 Task: Create a rule when a start date more than 1 days from now is removed from a card by me.
Action: Mouse moved to (1309, 129)
Screenshot: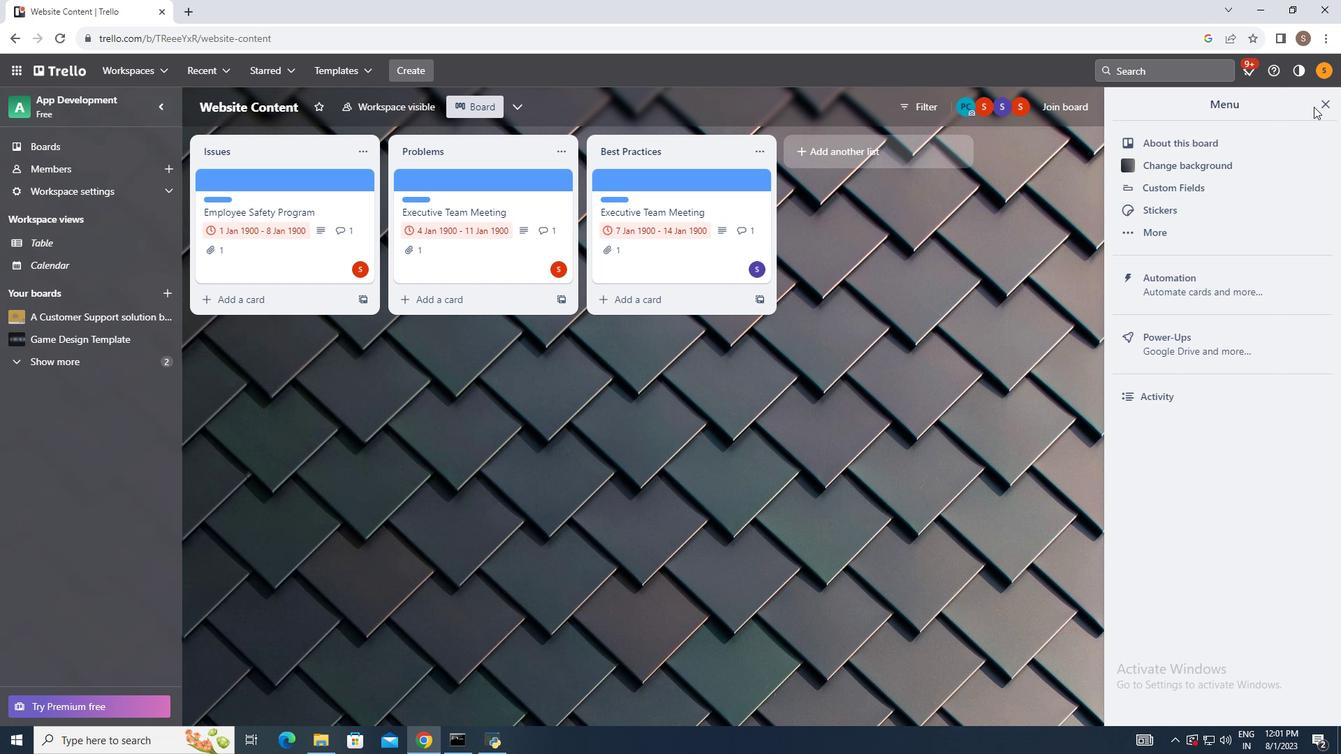 
Action: Mouse pressed left at (1309, 129)
Screenshot: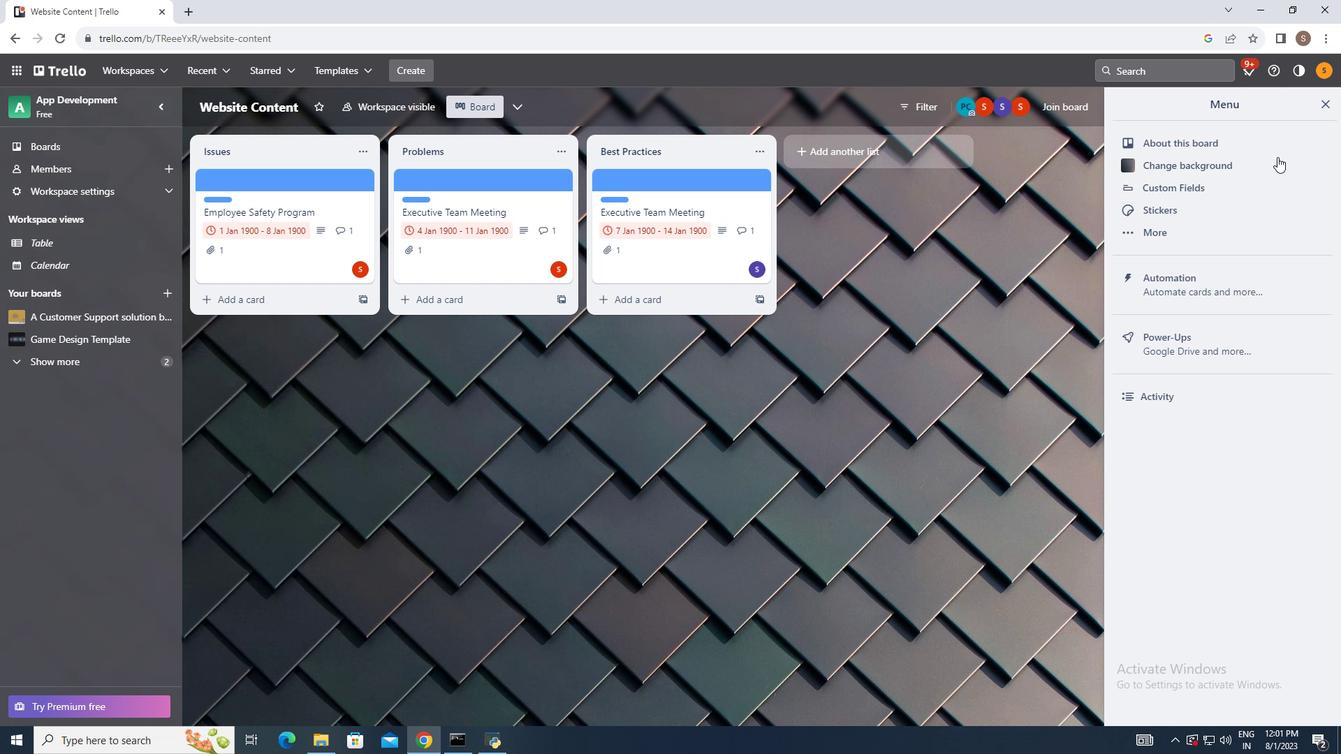 
Action: Mouse moved to (1230, 289)
Screenshot: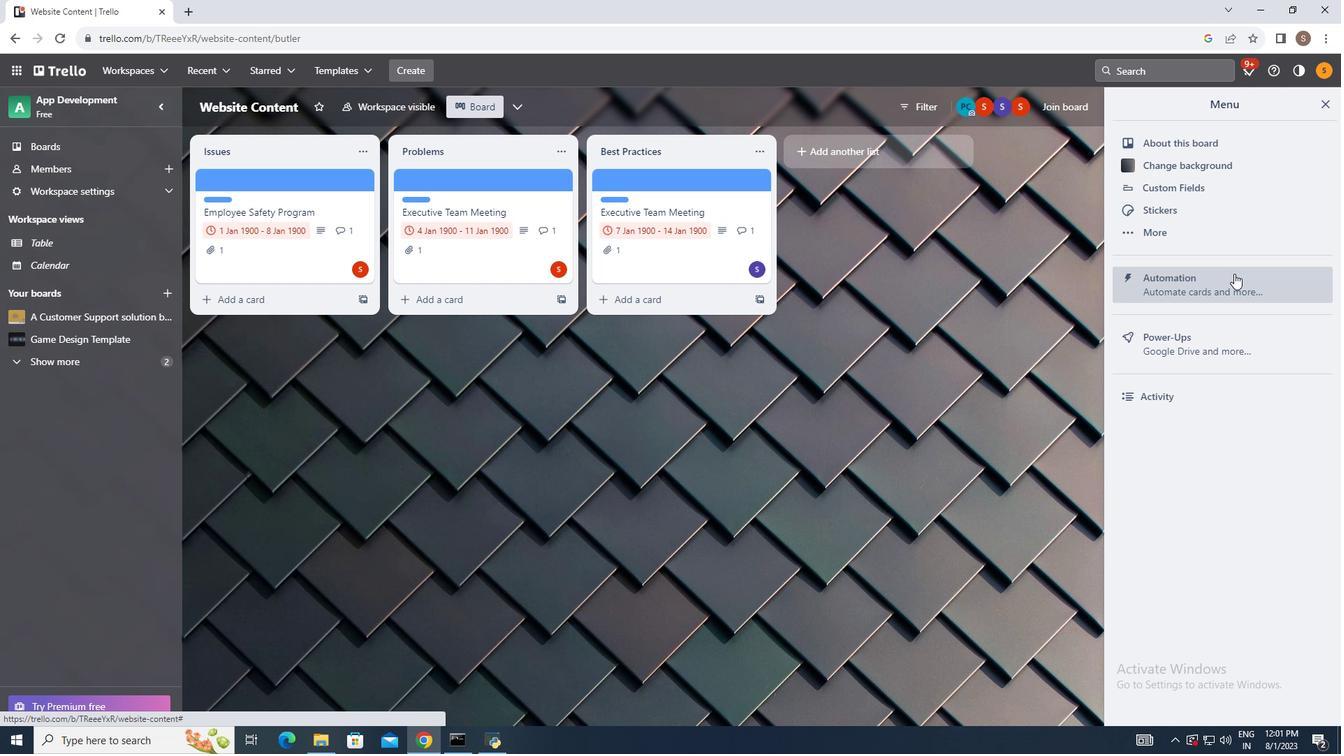 
Action: Mouse pressed left at (1230, 289)
Screenshot: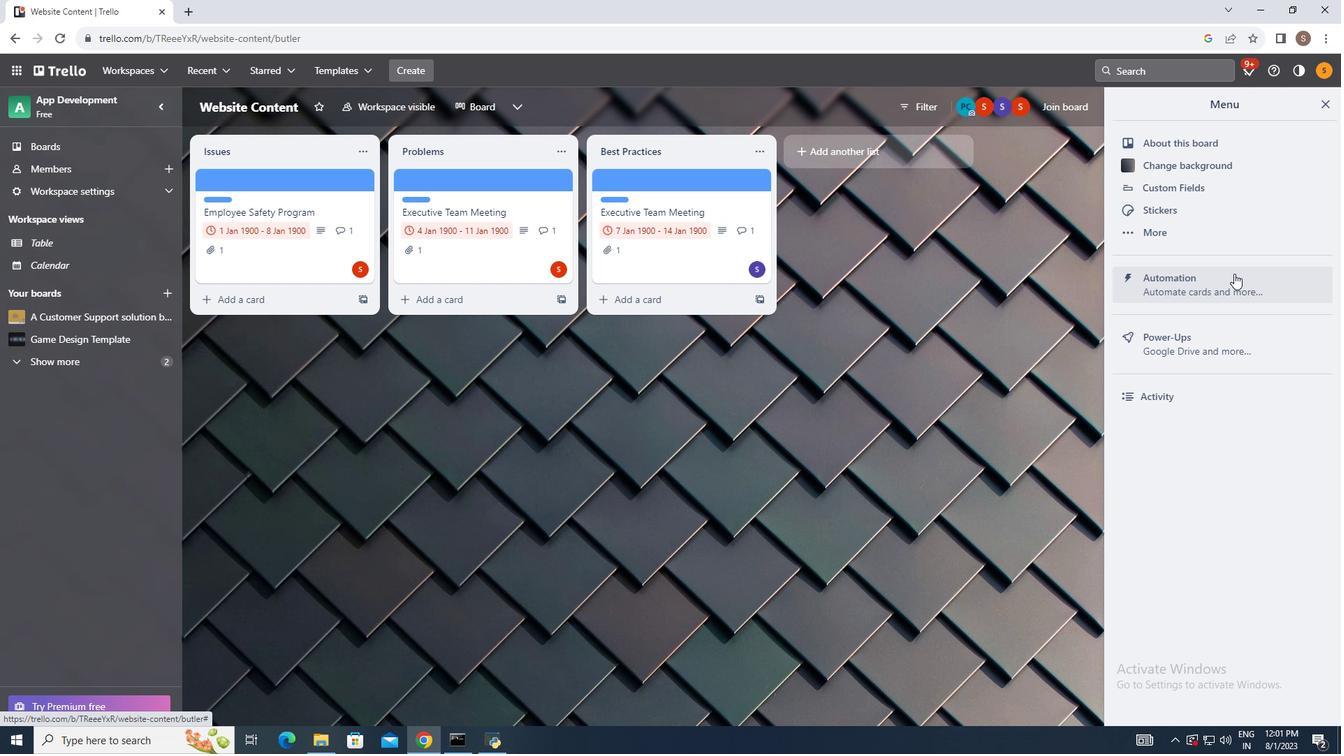 
Action: Mouse moved to (245, 251)
Screenshot: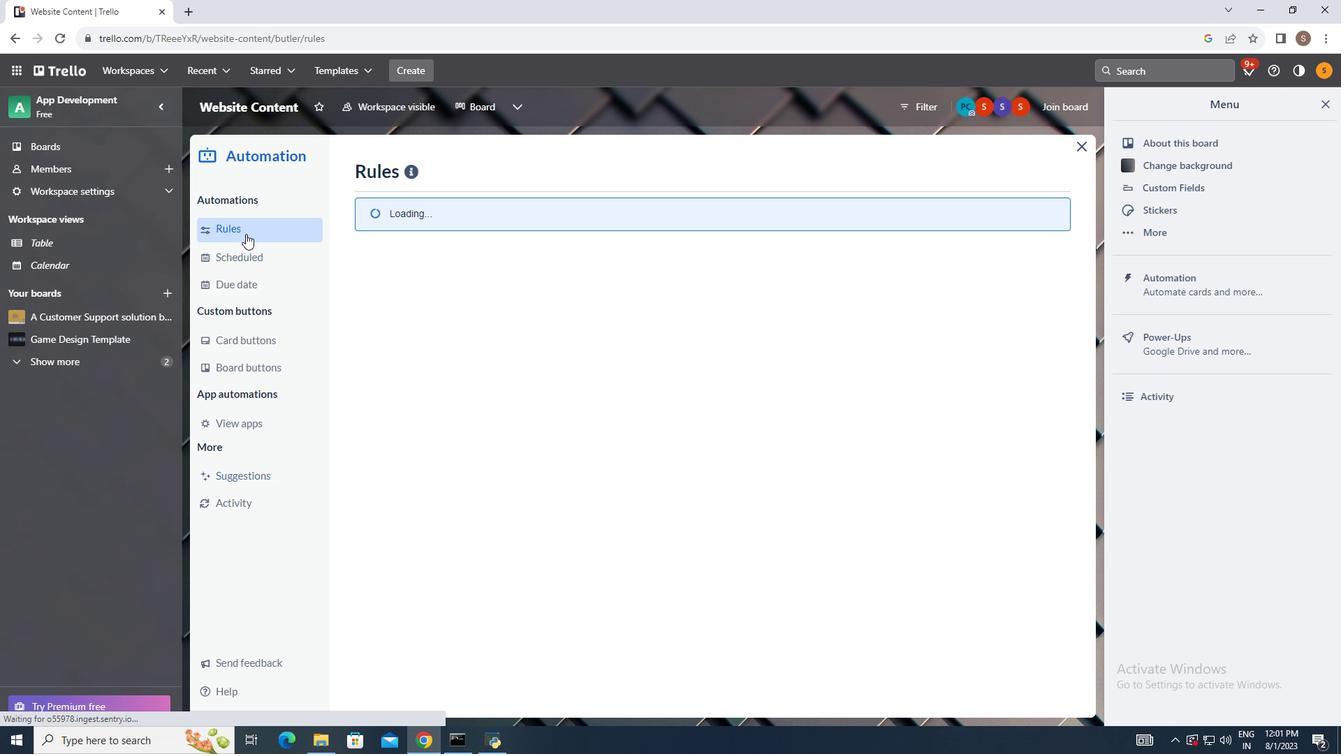 
Action: Mouse pressed left at (245, 251)
Screenshot: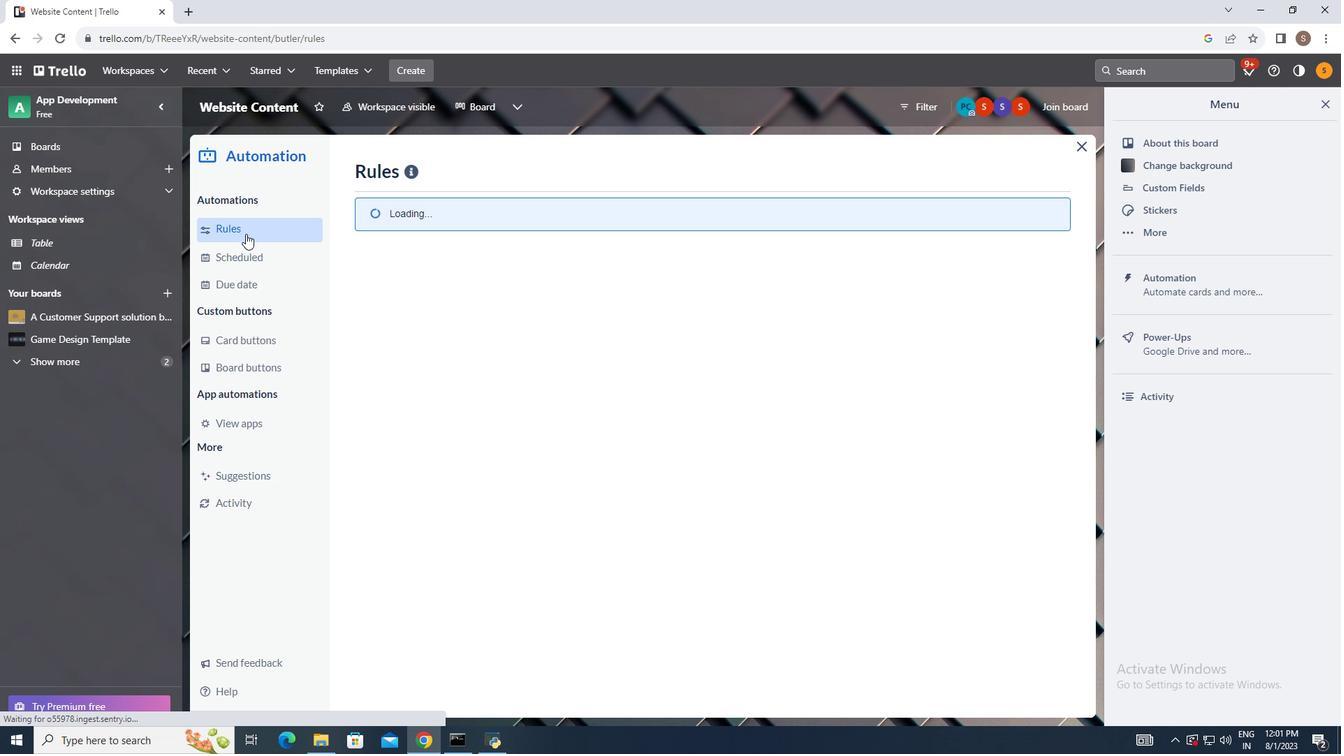 
Action: Mouse moved to (923, 195)
Screenshot: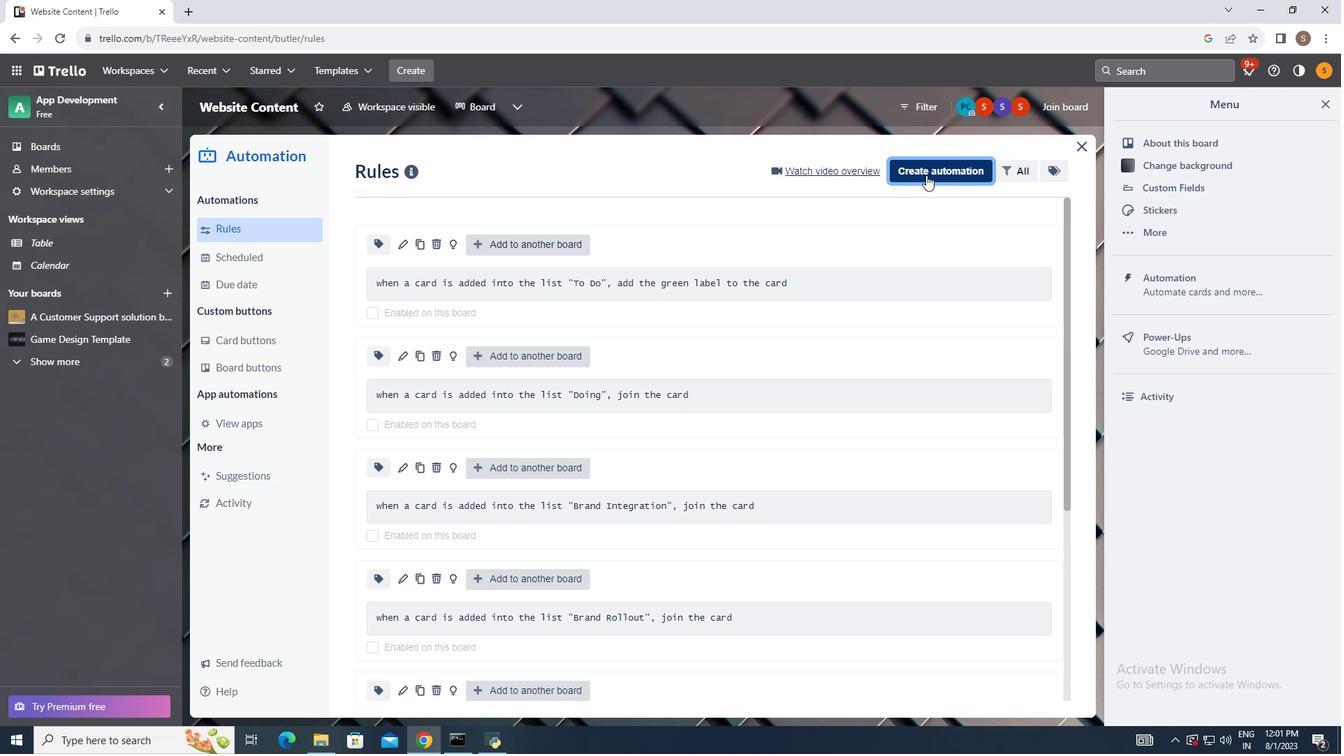 
Action: Mouse pressed left at (923, 195)
Screenshot: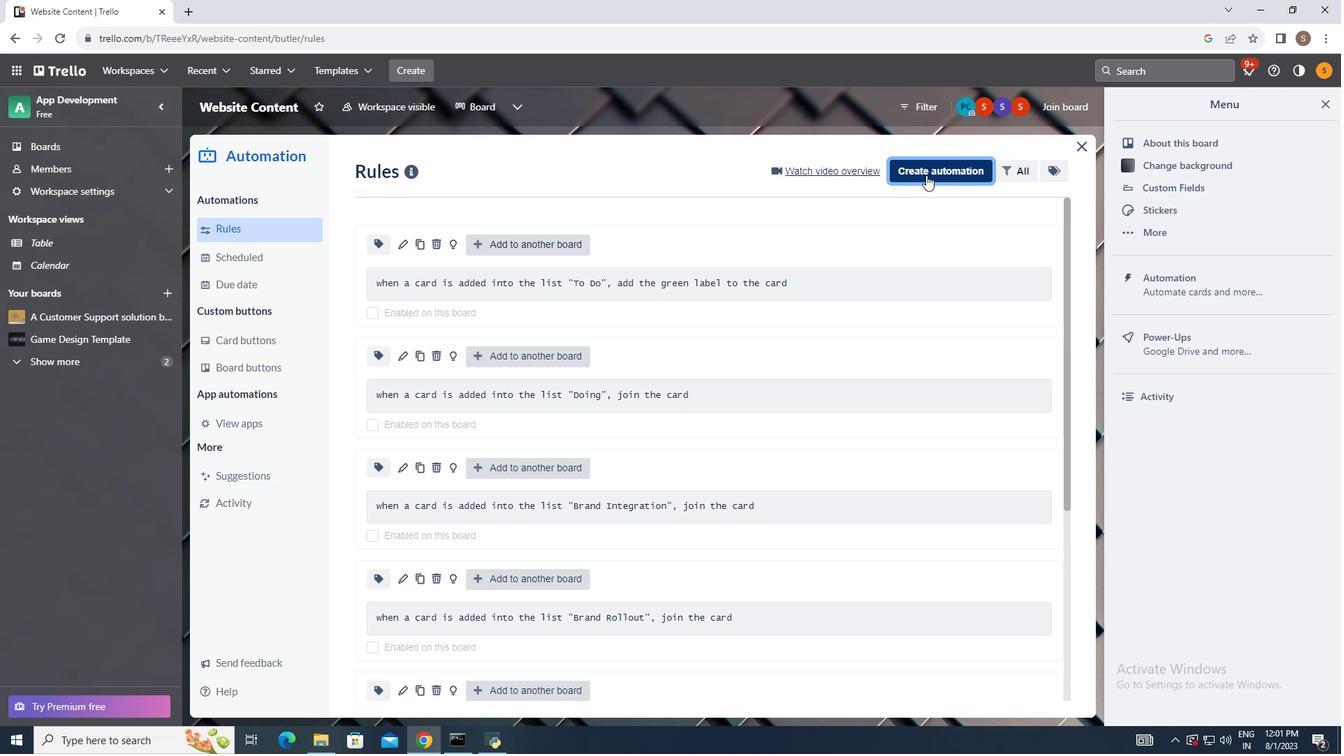 
Action: Mouse moved to (674, 319)
Screenshot: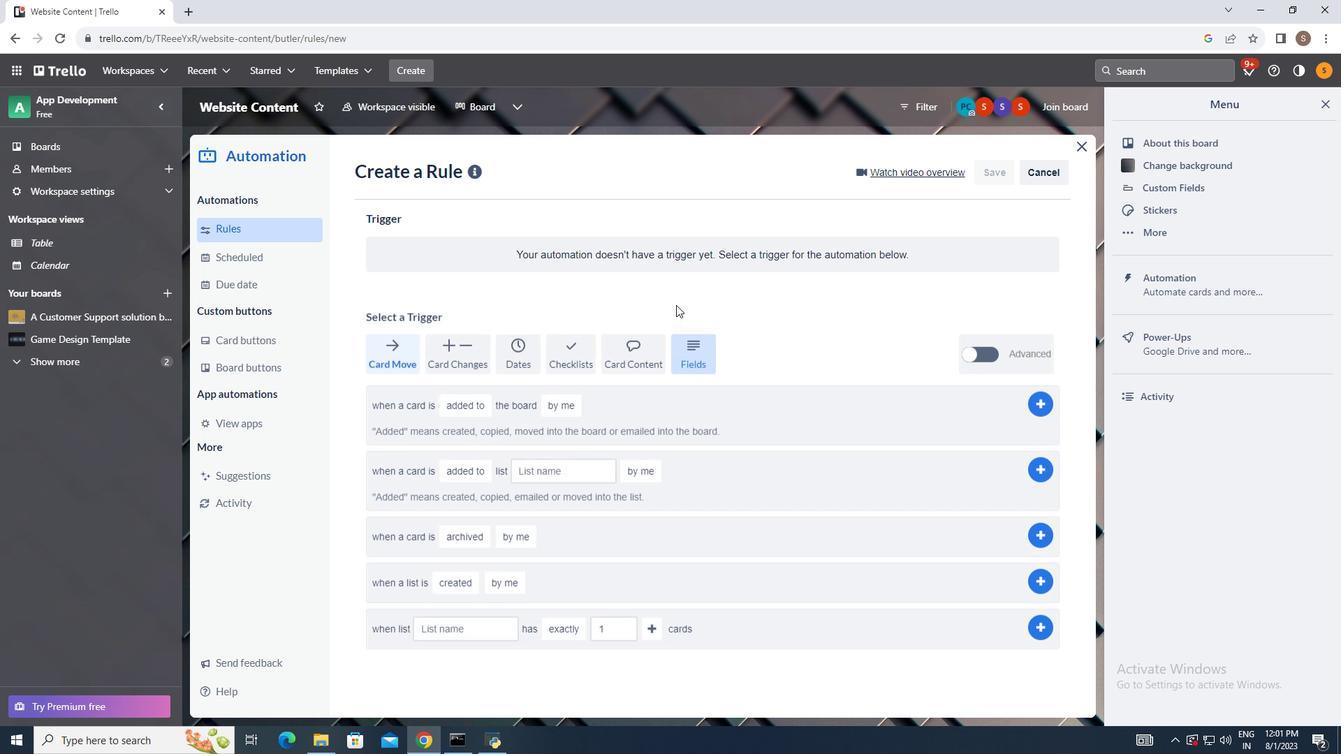 
Action: Mouse pressed left at (674, 319)
Screenshot: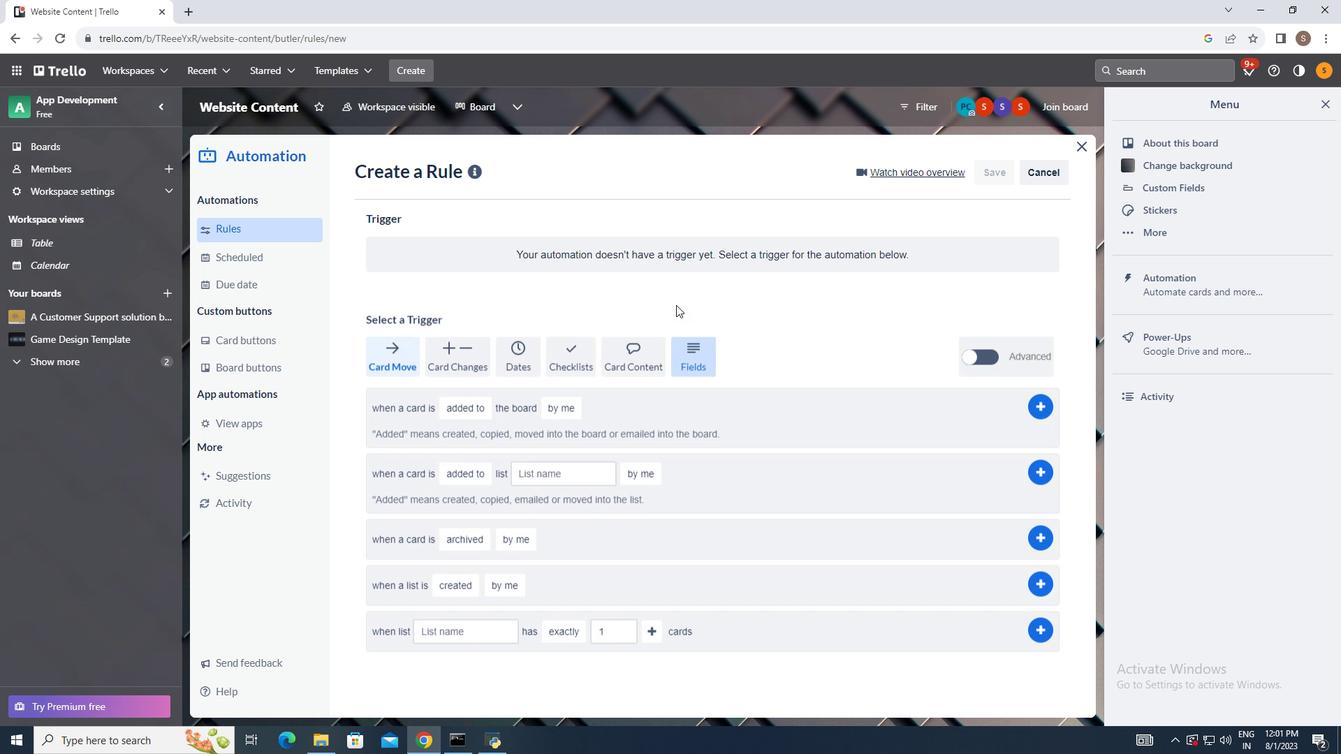 
Action: Mouse moved to (512, 368)
Screenshot: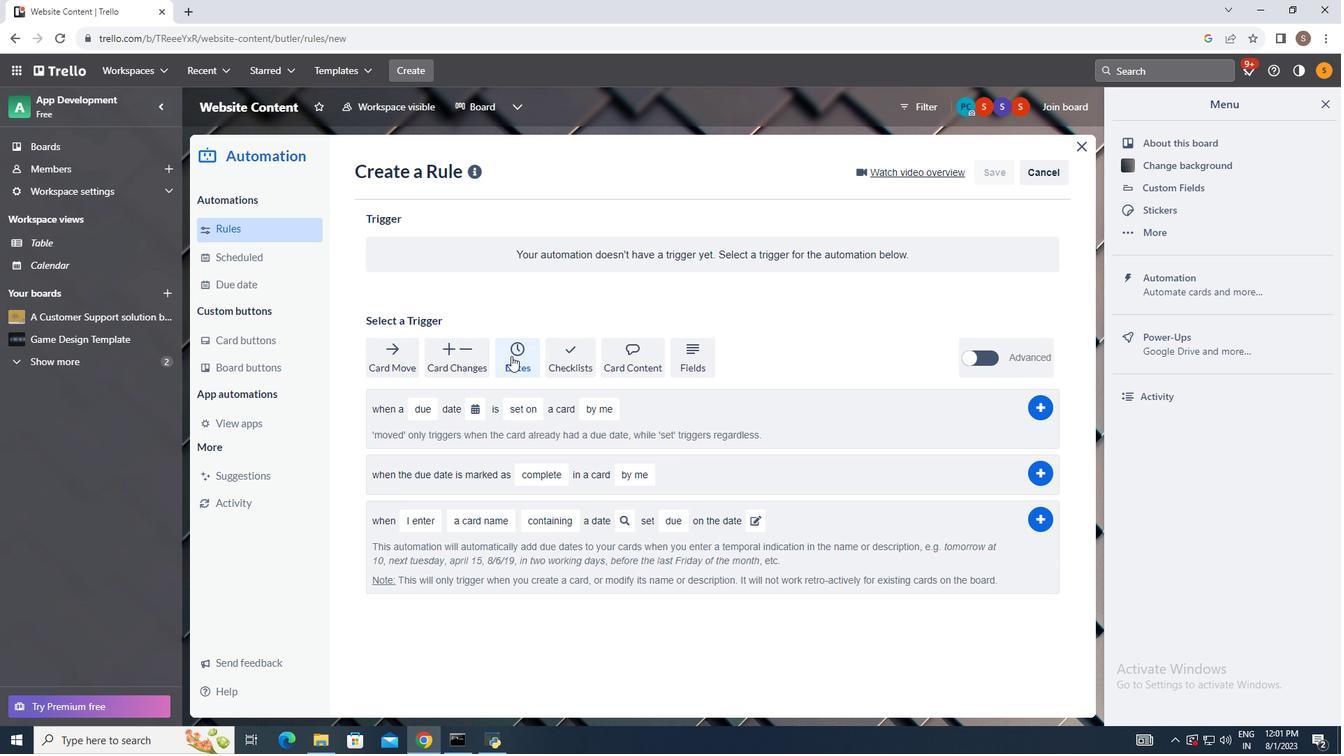 
Action: Mouse pressed left at (512, 368)
Screenshot: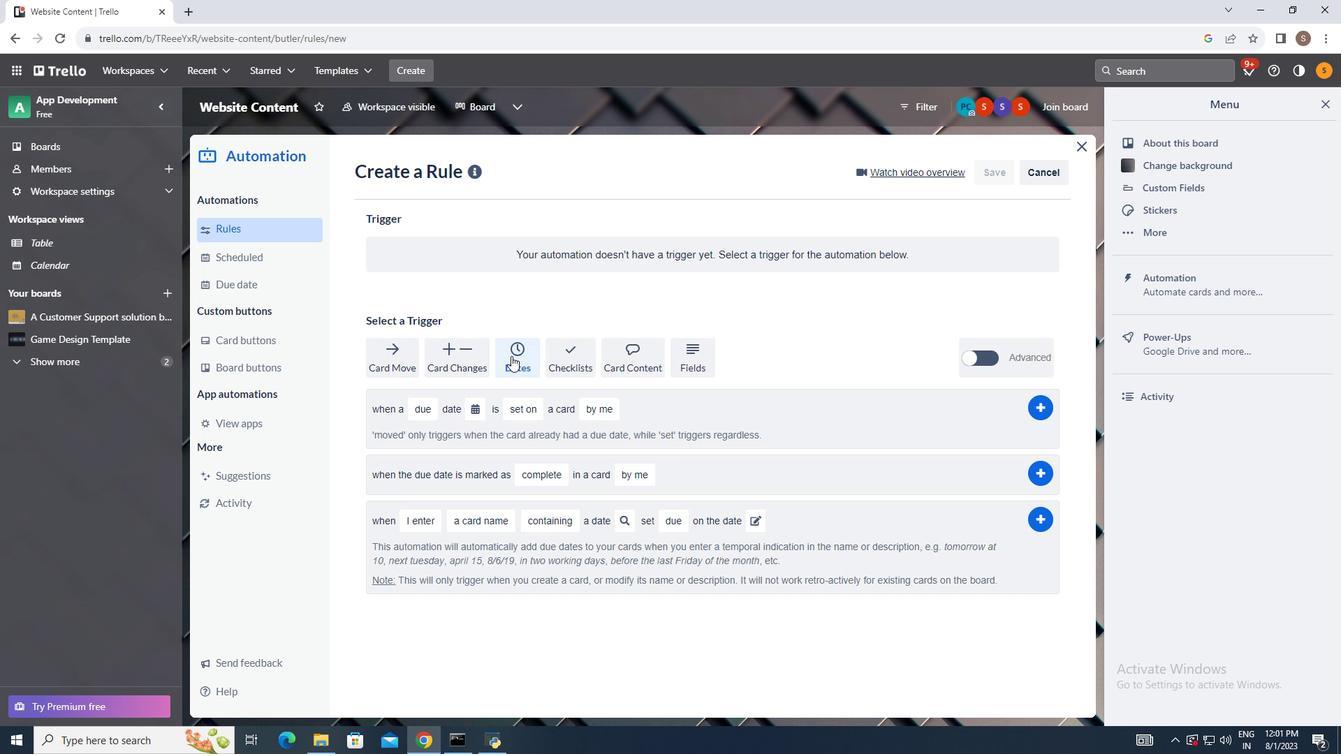 
Action: Mouse moved to (424, 419)
Screenshot: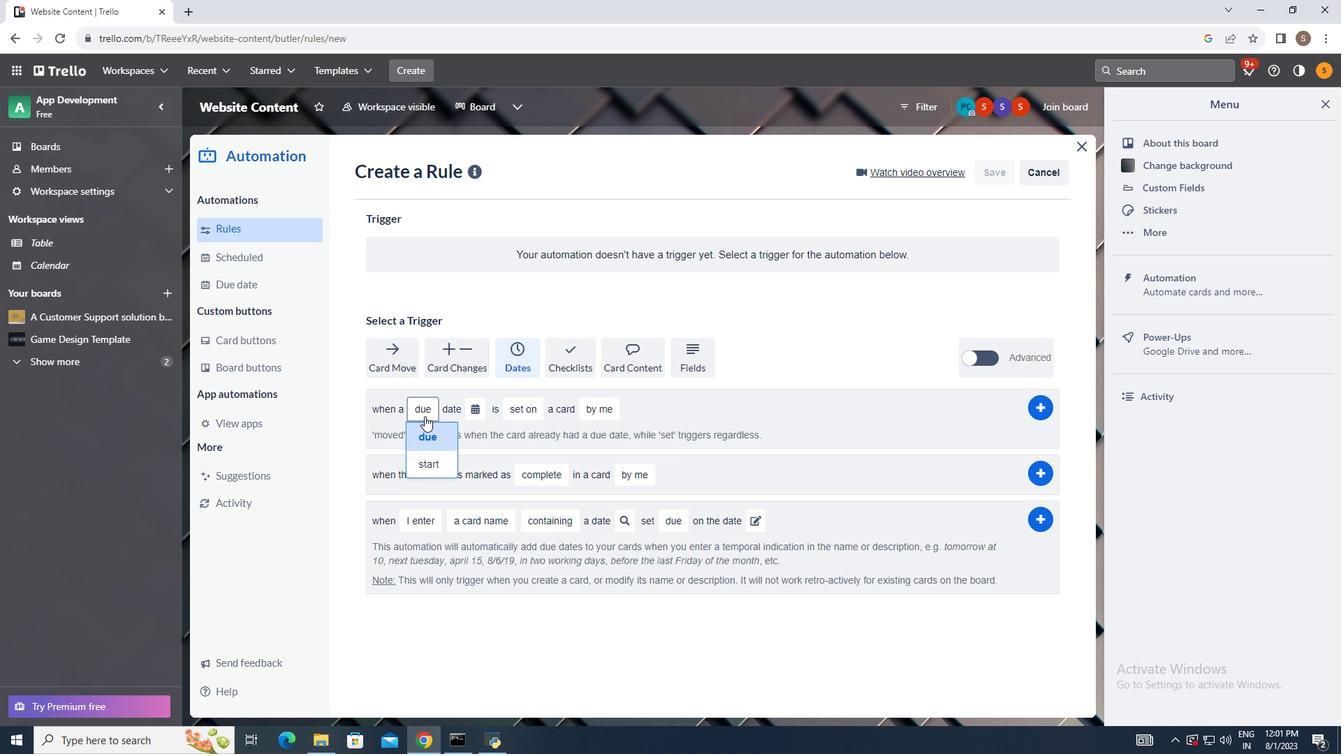 
Action: Mouse pressed left at (424, 419)
Screenshot: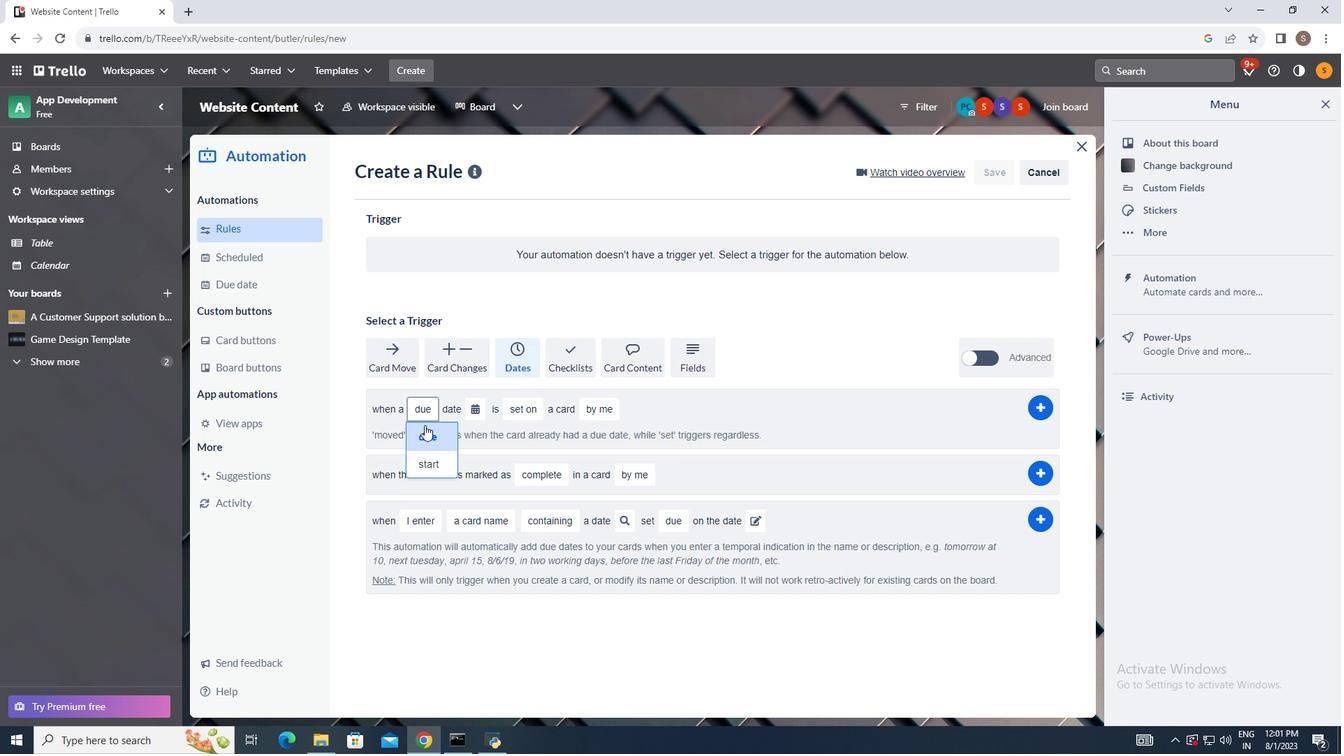 
Action: Mouse moved to (425, 441)
Screenshot: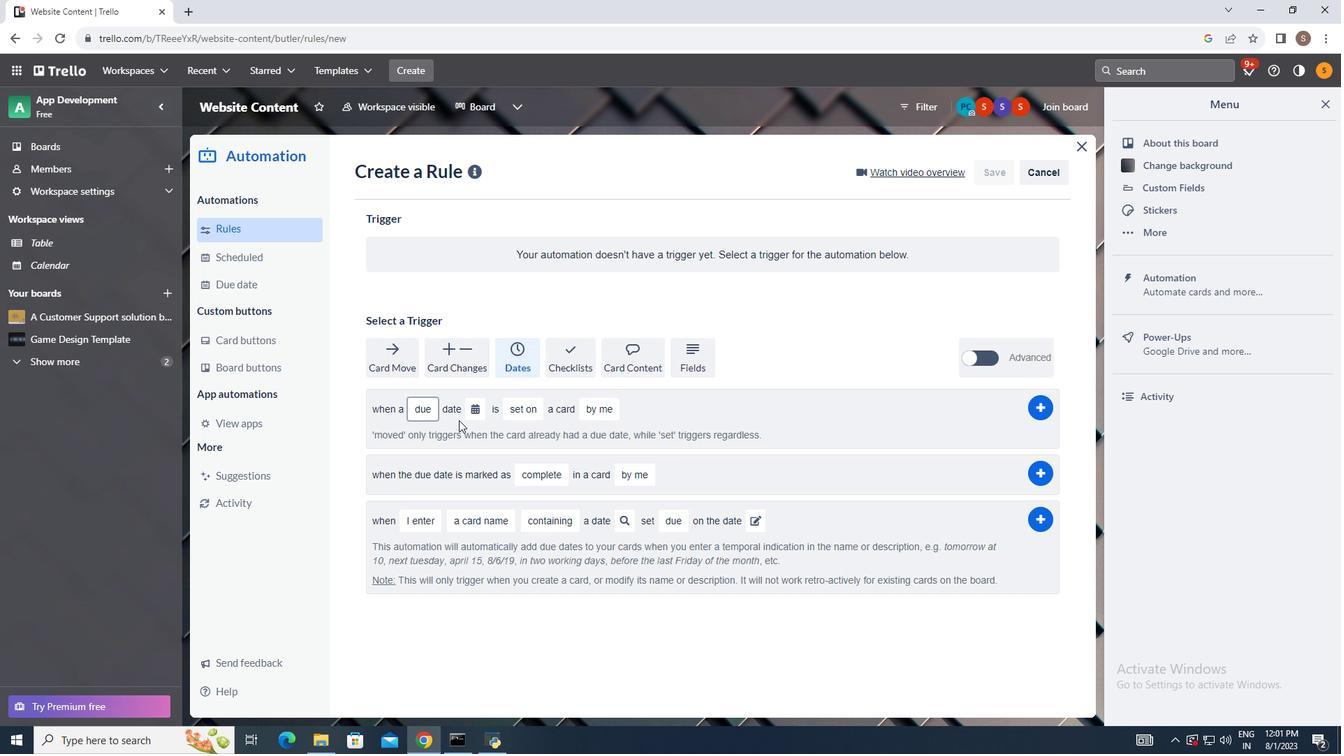 
Action: Mouse pressed left at (425, 441)
Screenshot: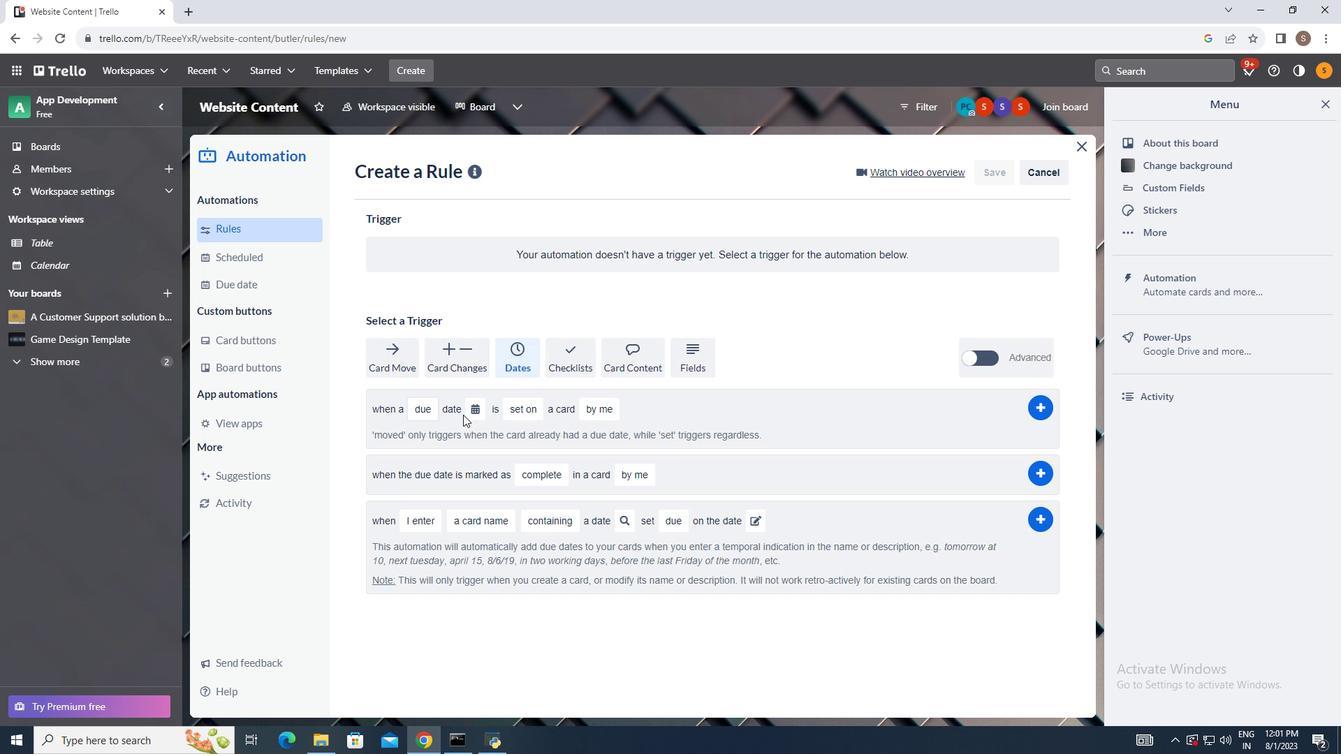 
Action: Mouse moved to (466, 419)
Screenshot: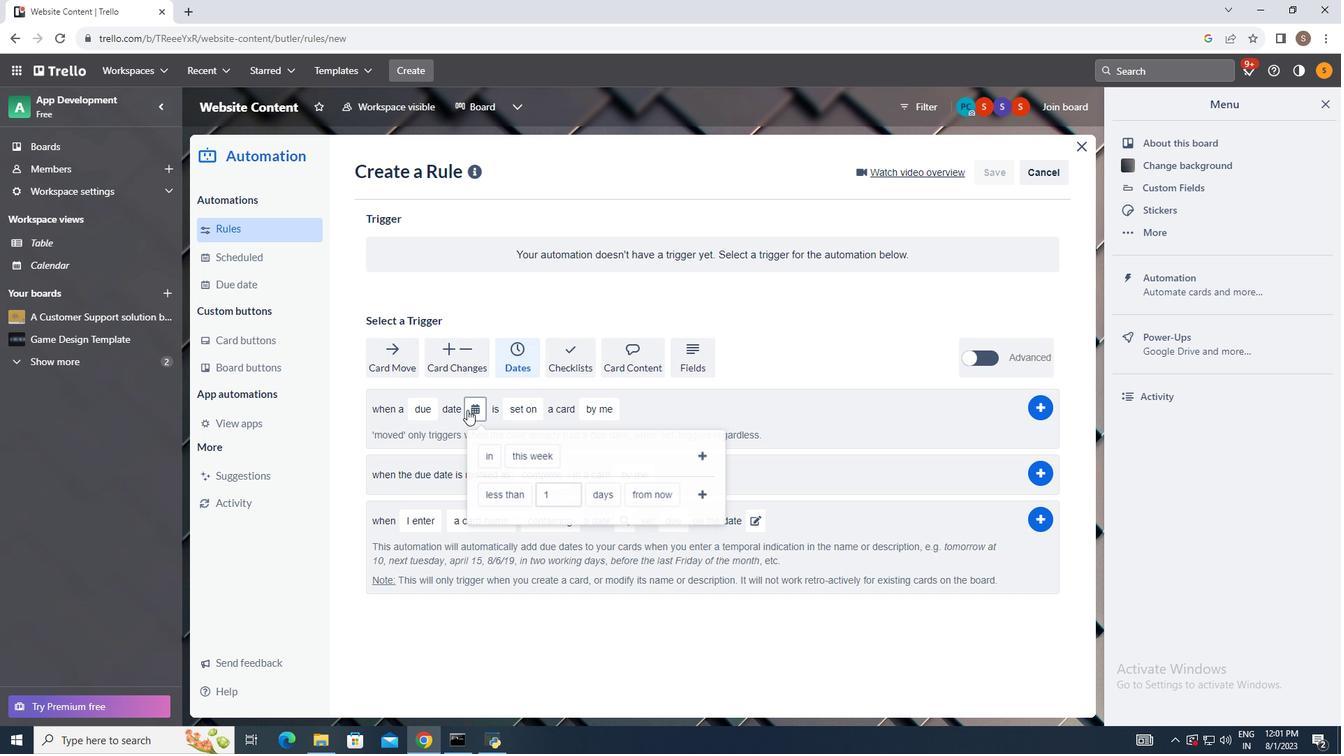 
Action: Mouse pressed left at (466, 419)
Screenshot: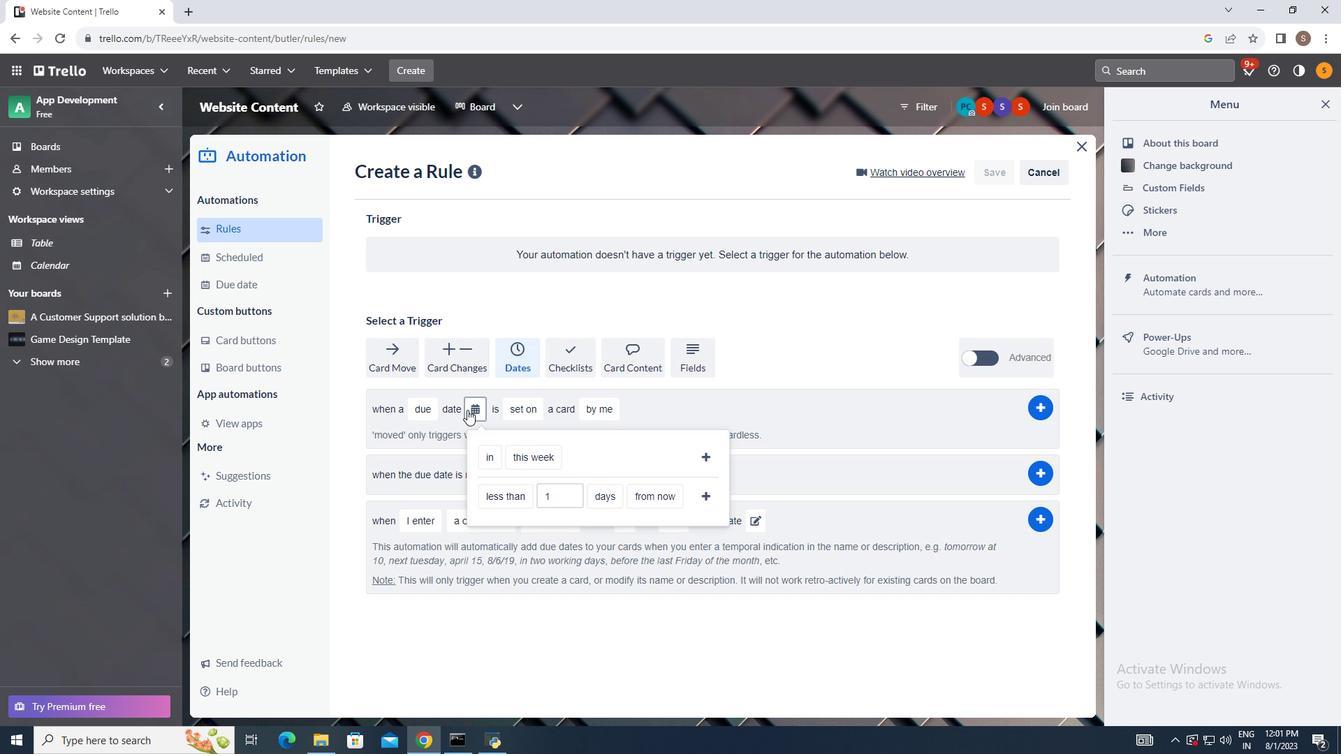 
Action: Mouse moved to (493, 496)
Screenshot: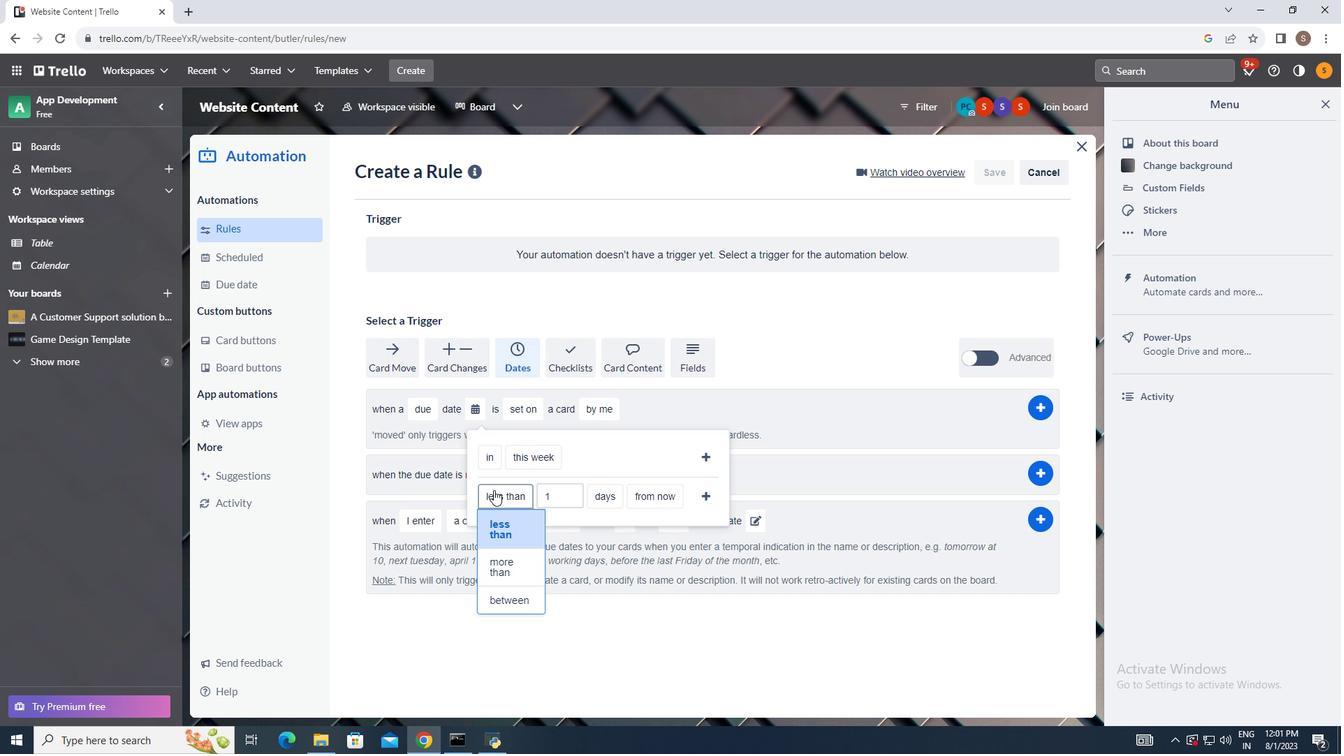
Action: Mouse pressed left at (493, 496)
Screenshot: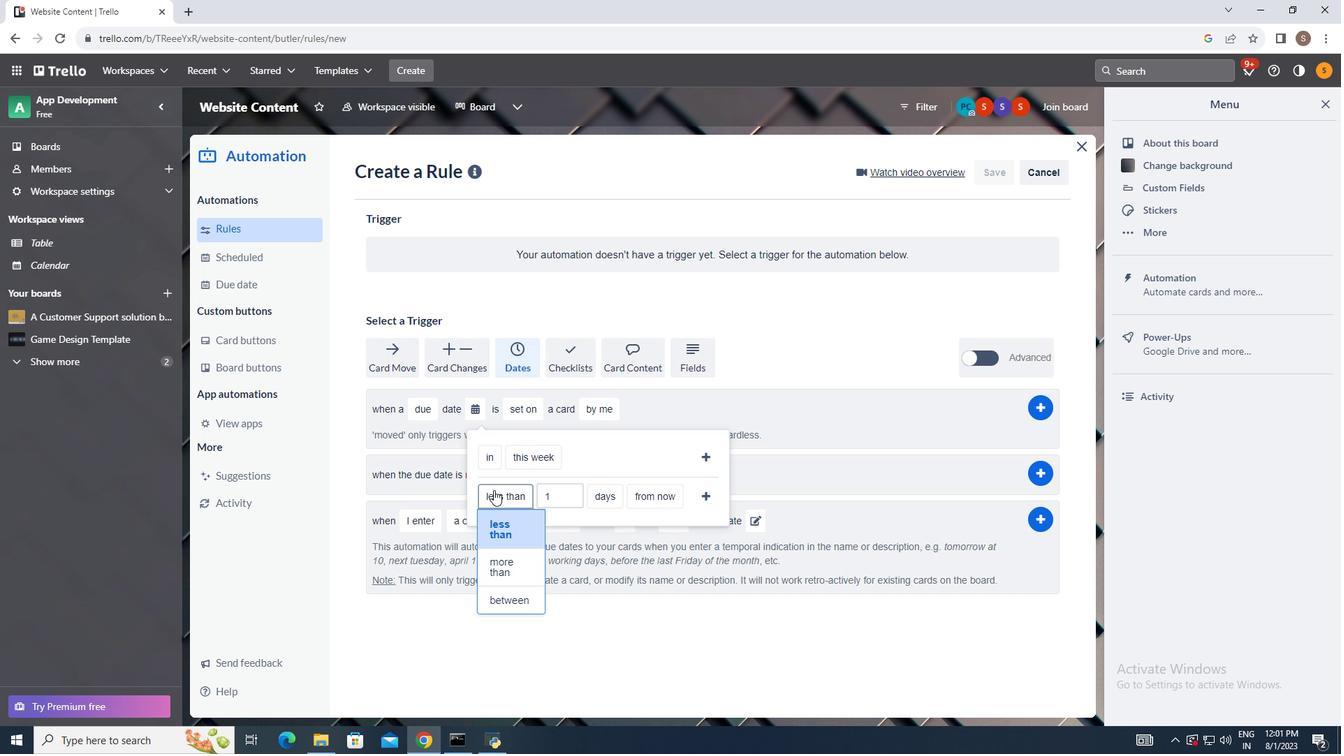 
Action: Mouse moved to (507, 563)
Screenshot: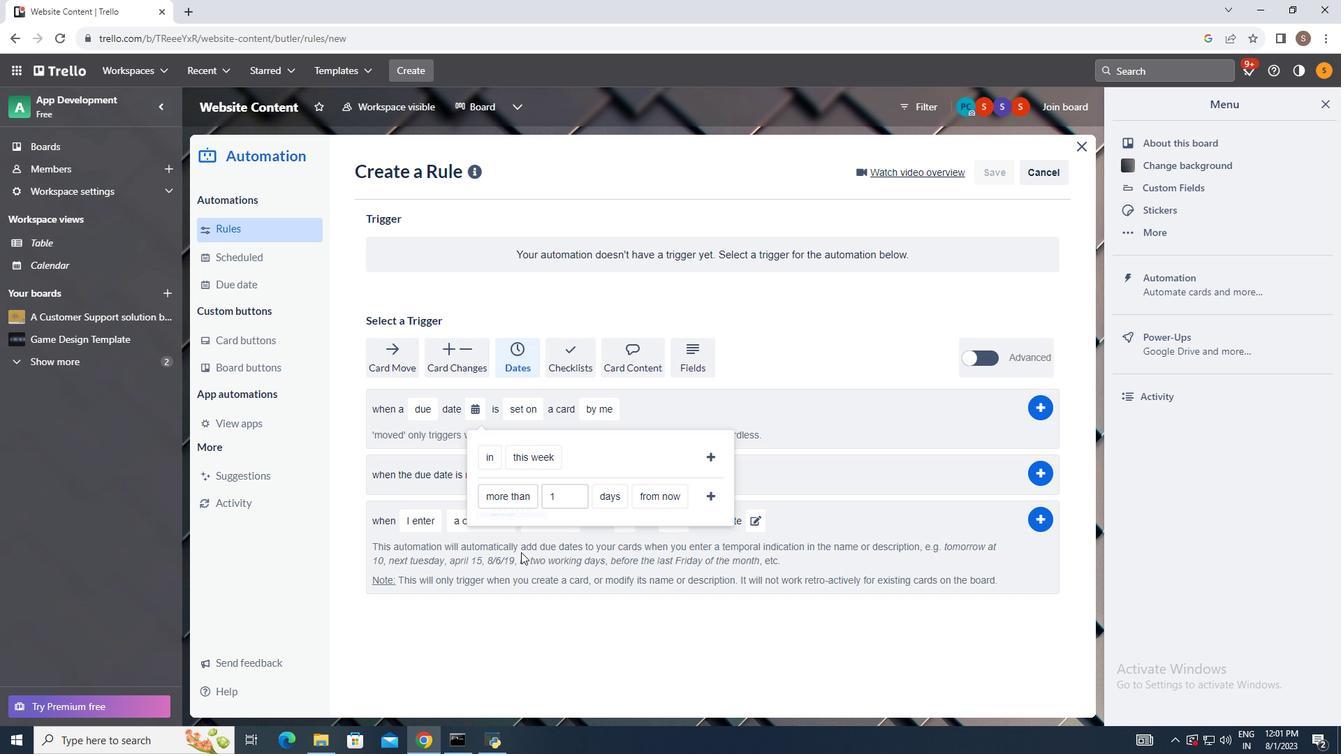 
Action: Mouse pressed left at (507, 563)
Screenshot: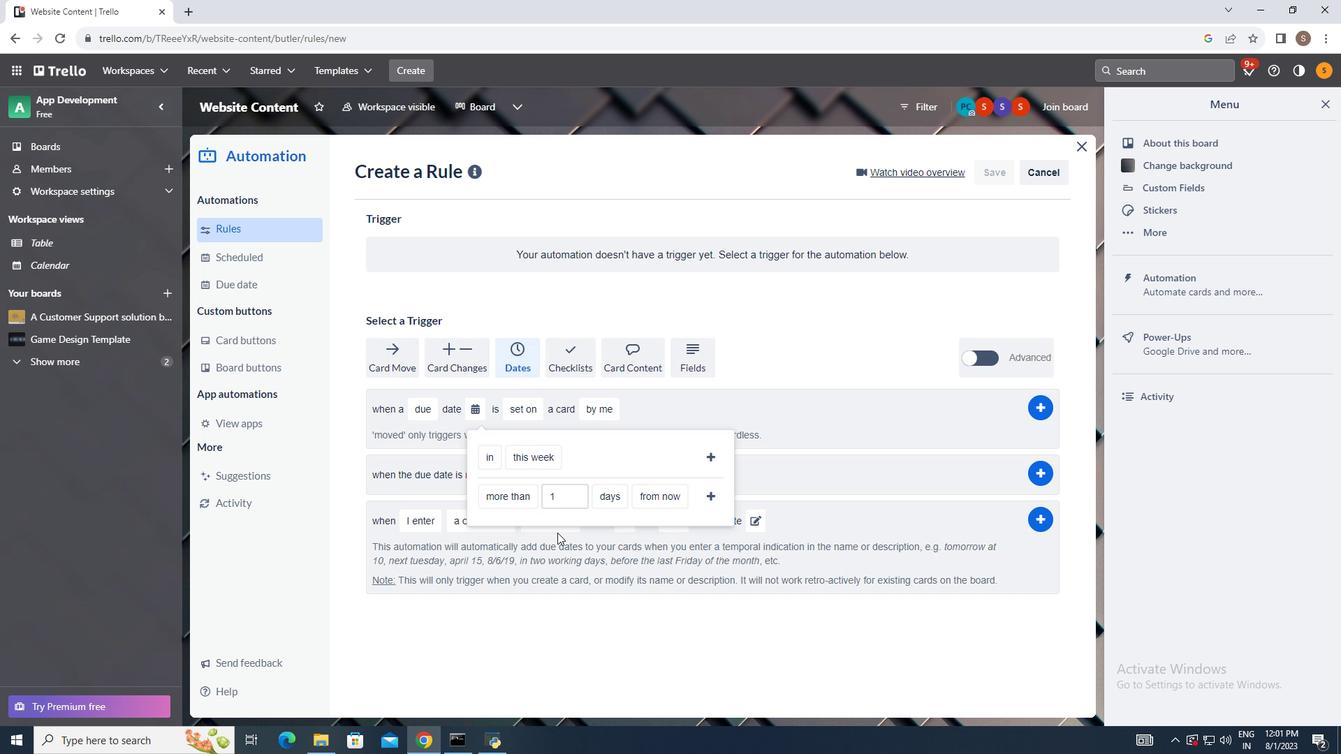 
Action: Mouse moved to (607, 501)
Screenshot: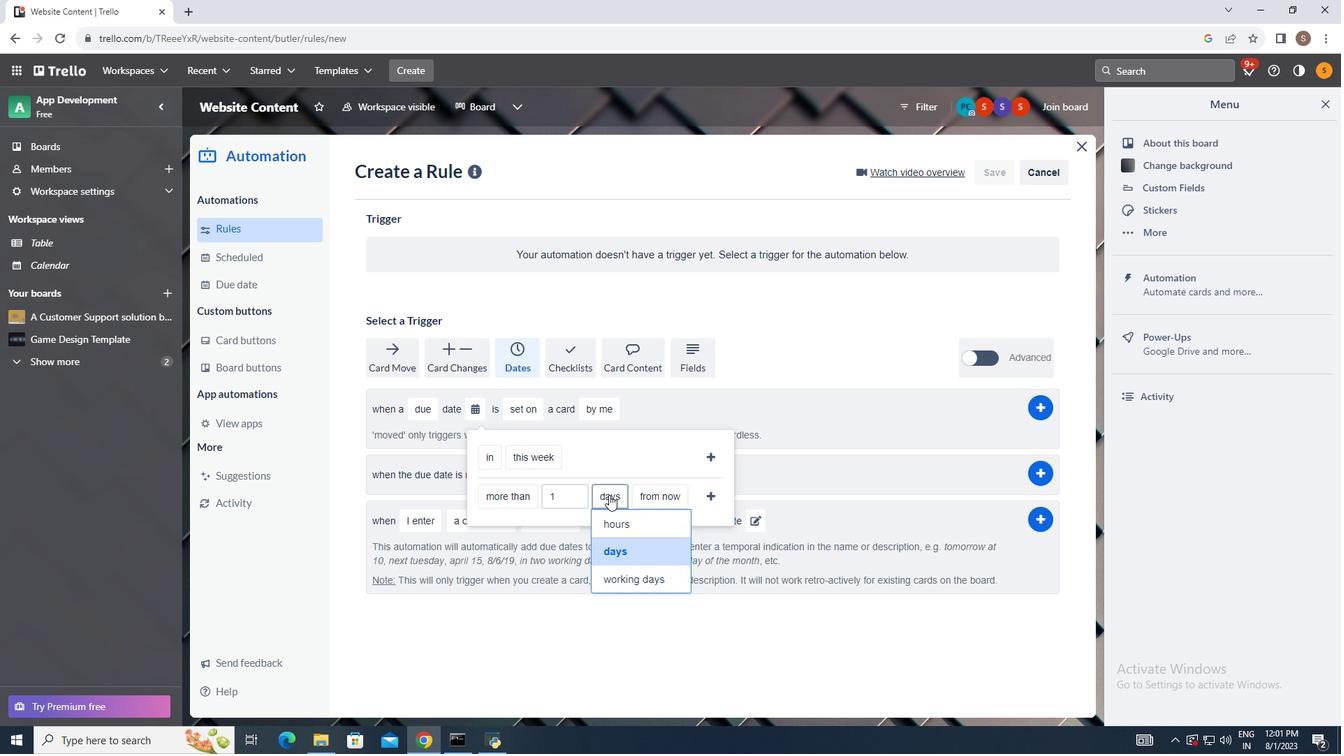 
Action: Mouse pressed left at (607, 501)
Screenshot: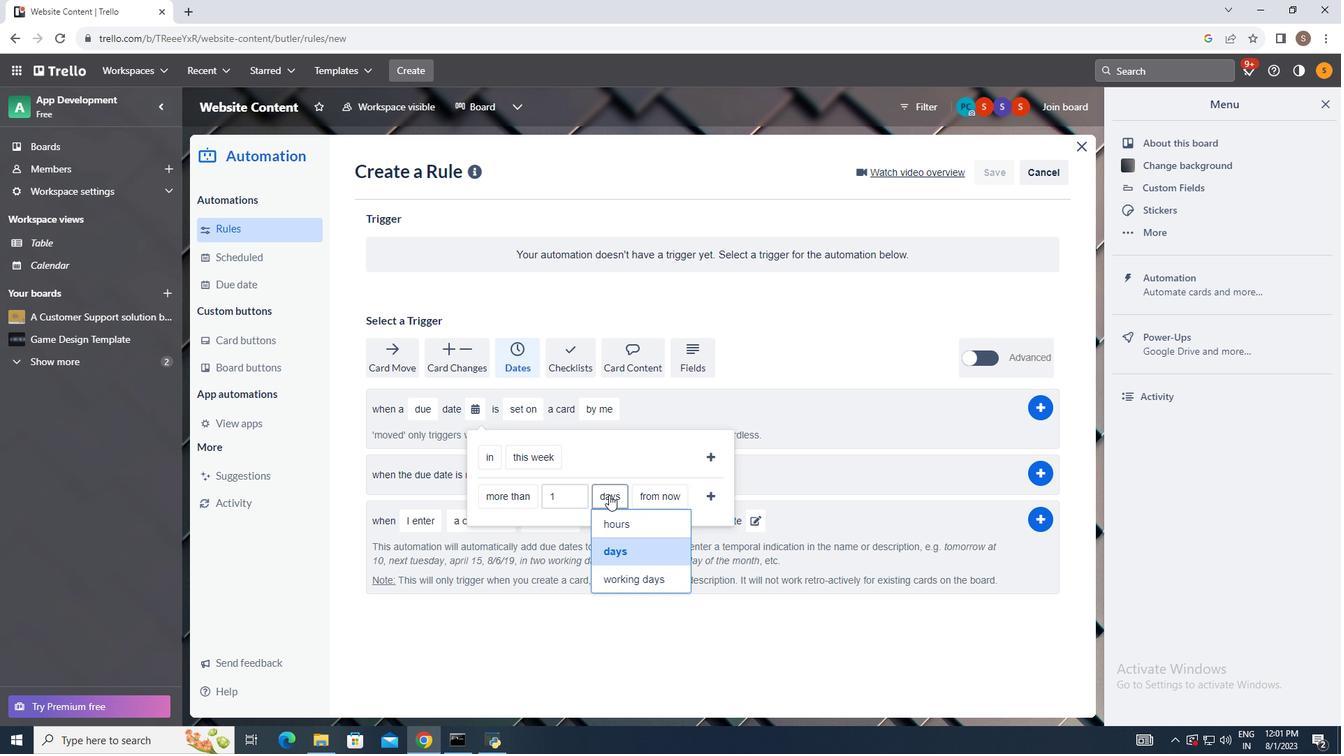 
Action: Mouse moved to (622, 550)
Screenshot: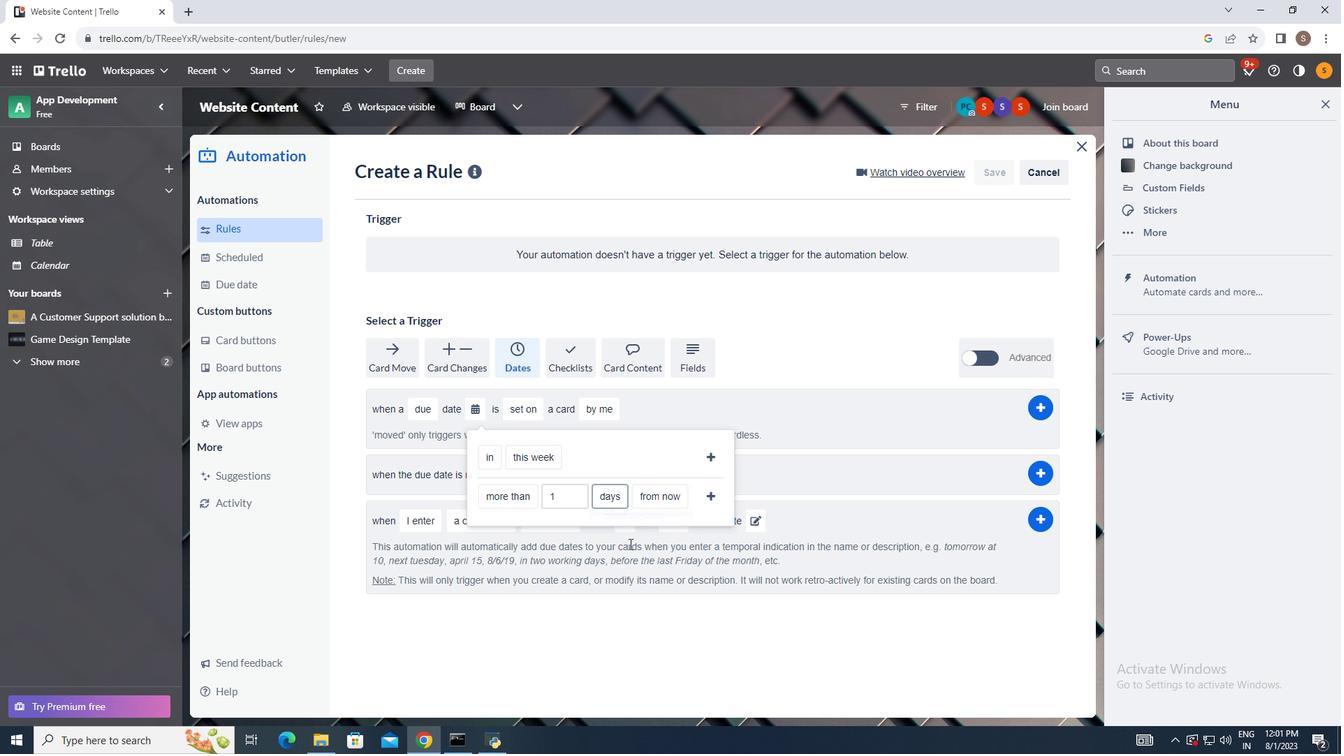 
Action: Mouse pressed left at (622, 550)
Screenshot: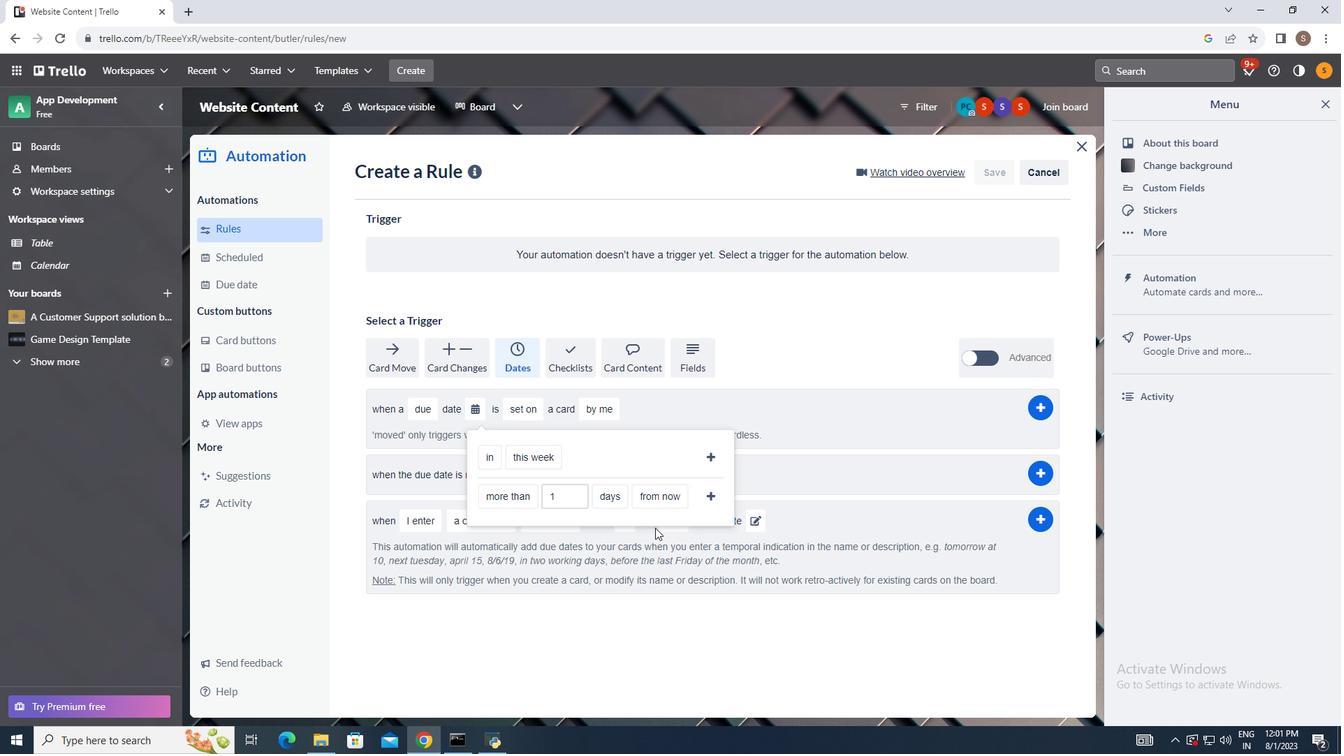 
Action: Mouse moved to (655, 508)
Screenshot: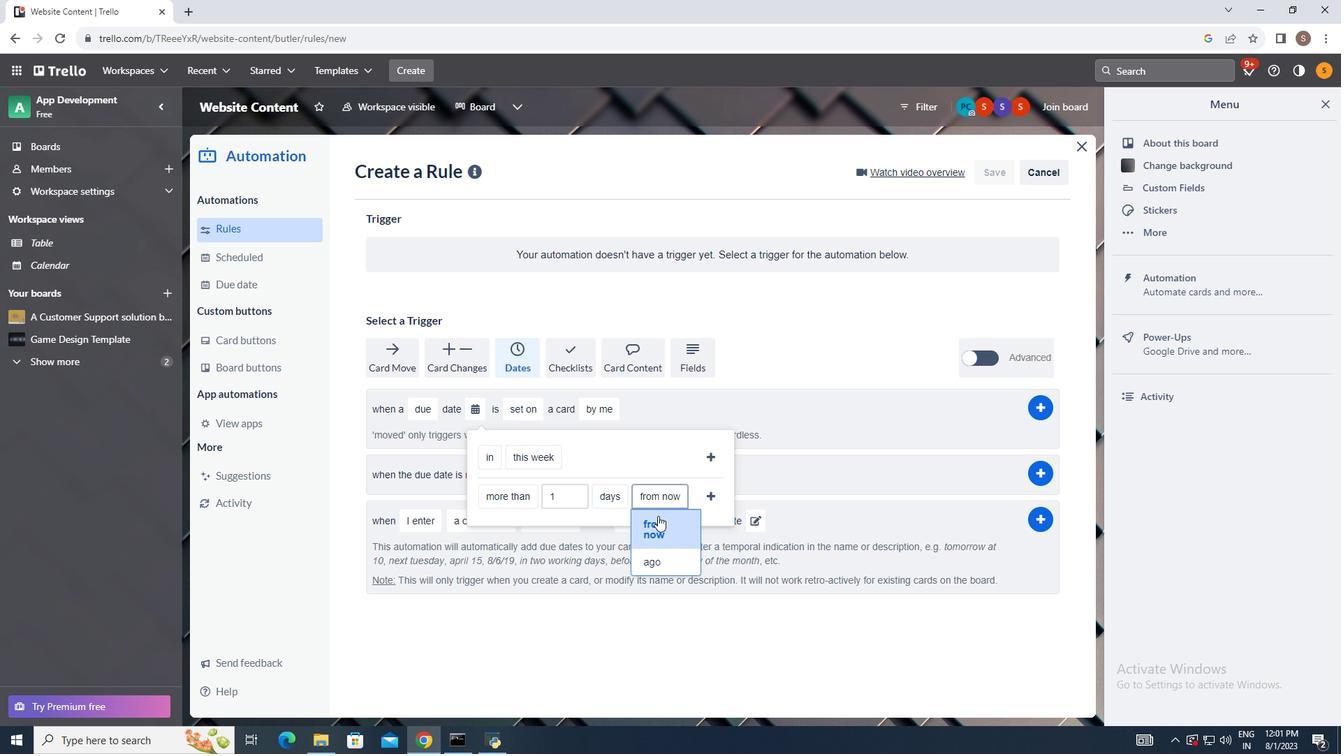 
Action: Mouse pressed left at (655, 508)
Screenshot: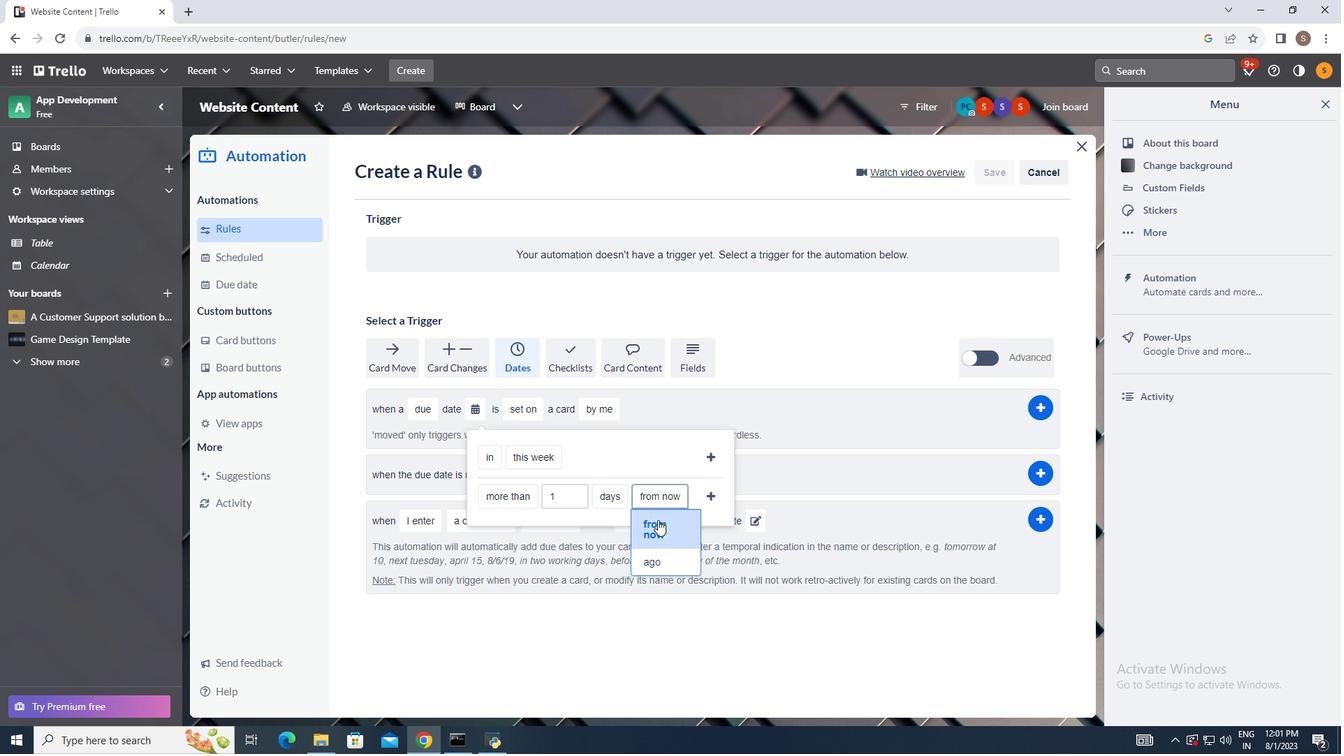 
Action: Mouse moved to (658, 530)
Screenshot: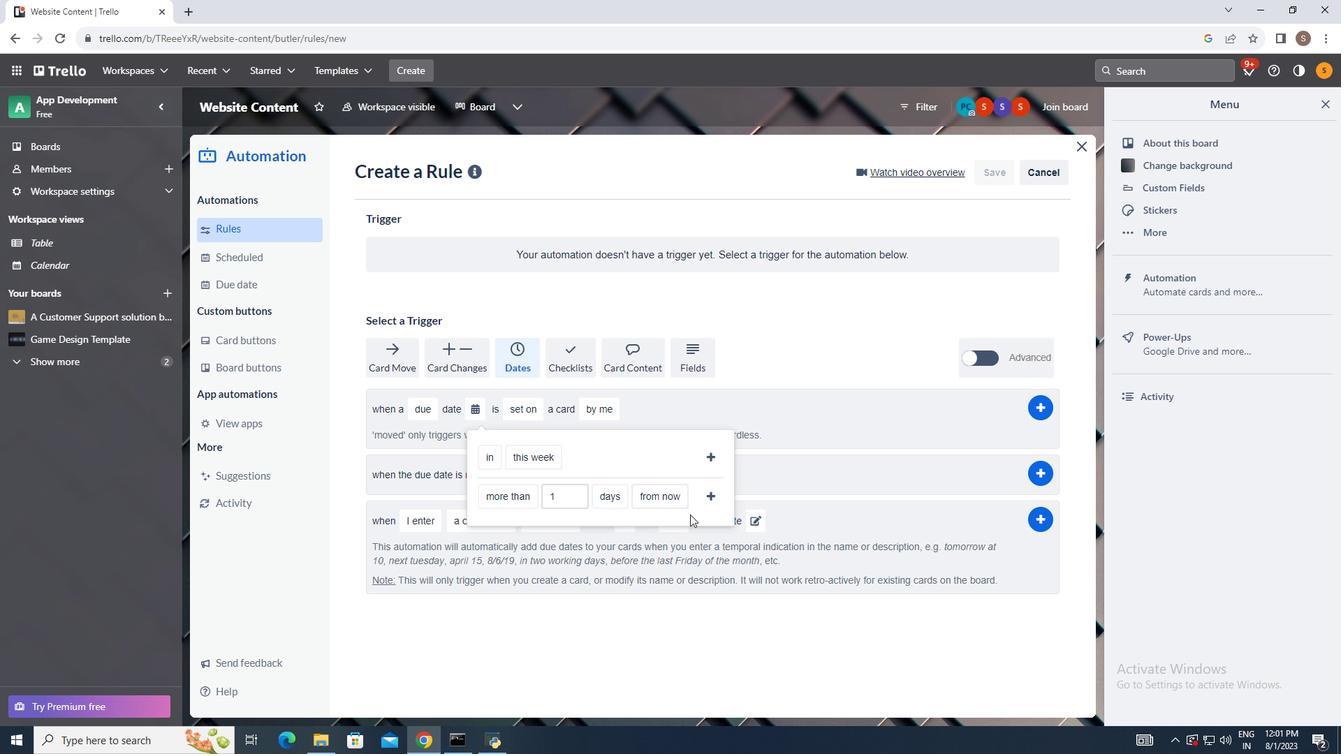 
Action: Mouse pressed left at (658, 530)
Screenshot: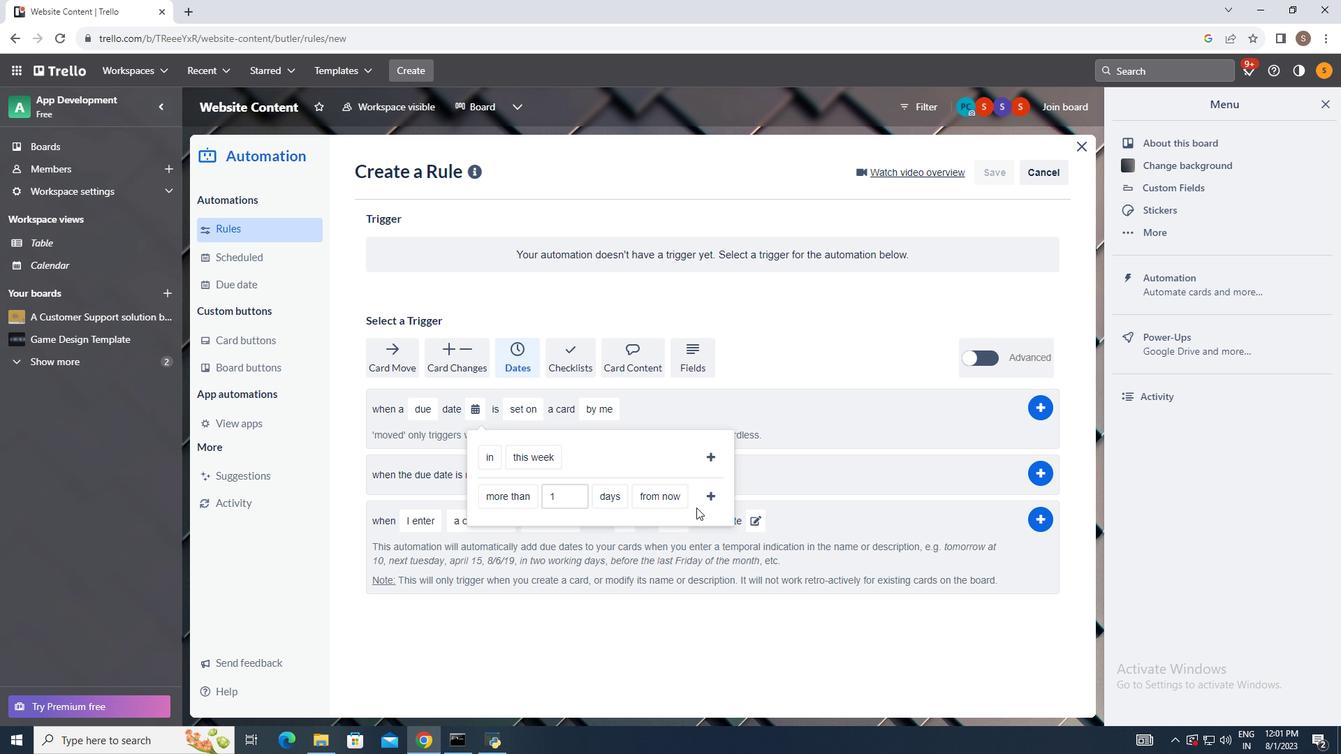 
Action: Mouse moved to (704, 502)
Screenshot: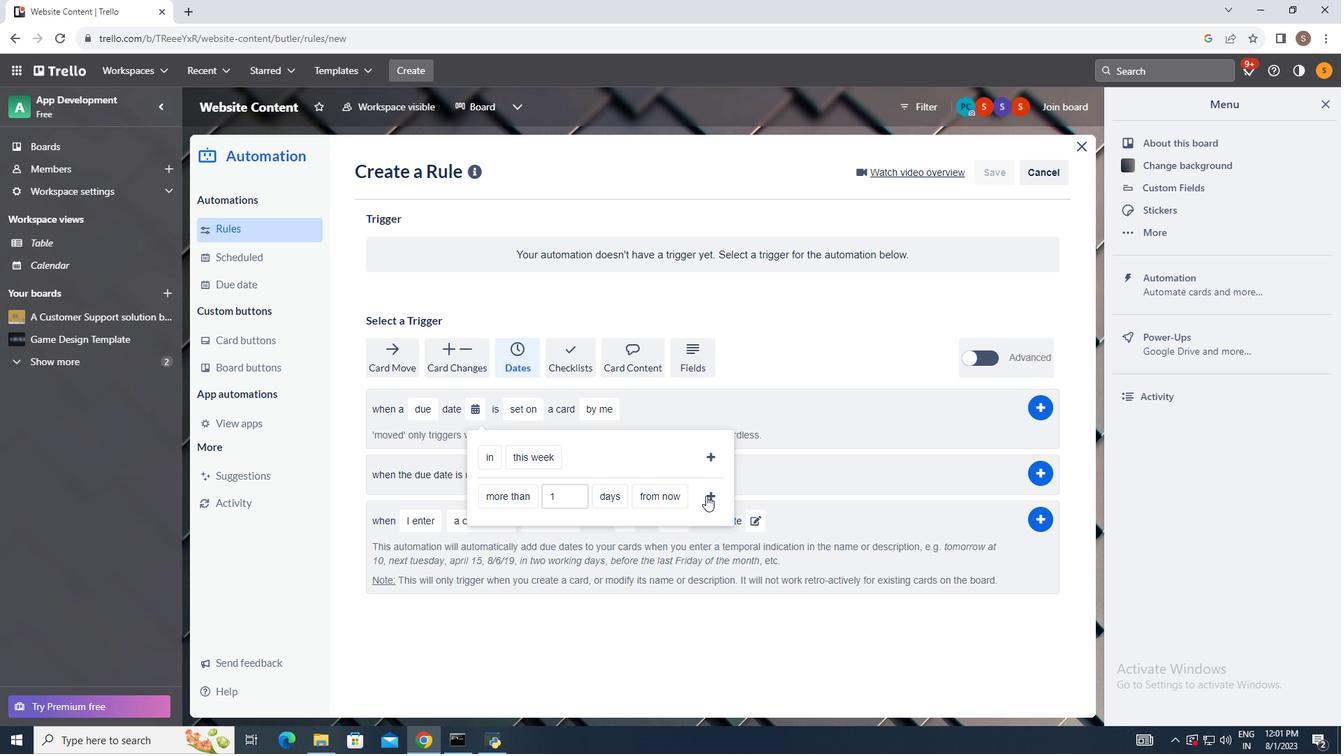 
Action: Mouse pressed left at (704, 502)
Screenshot: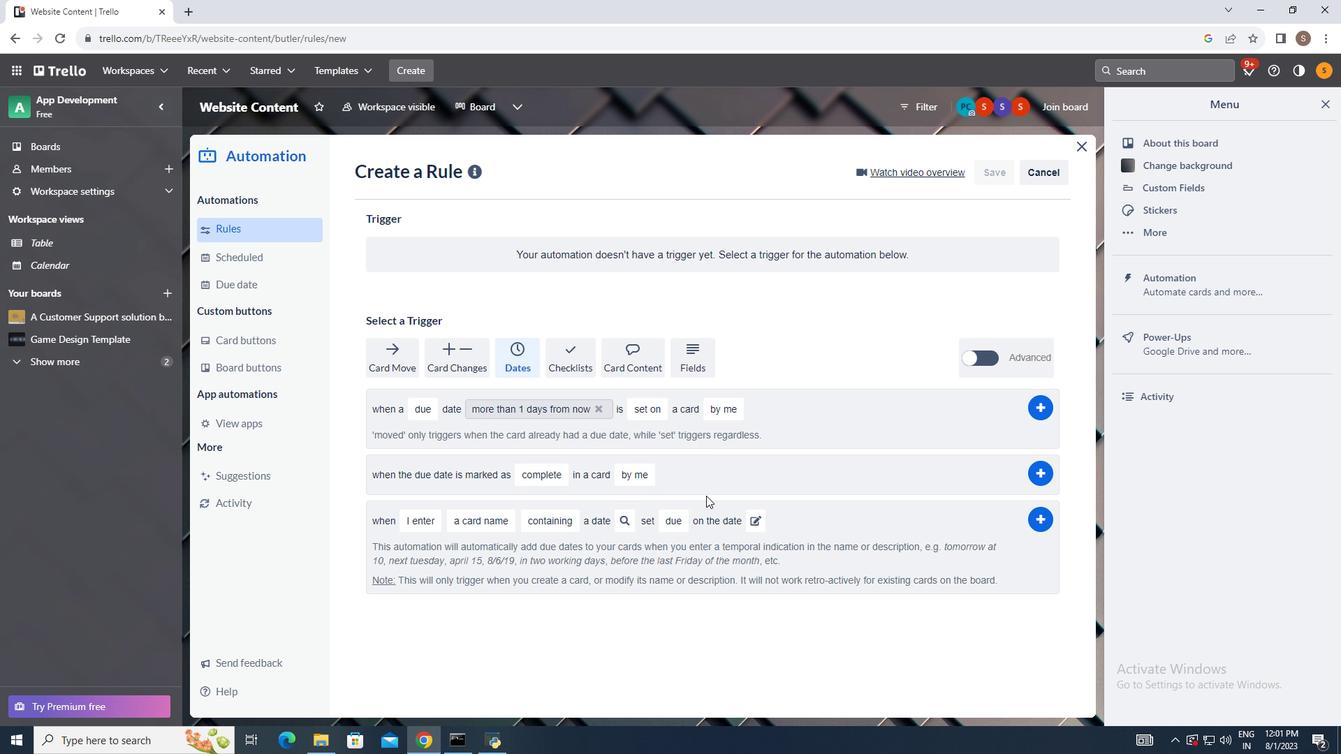 
Action: Mouse moved to (648, 424)
Screenshot: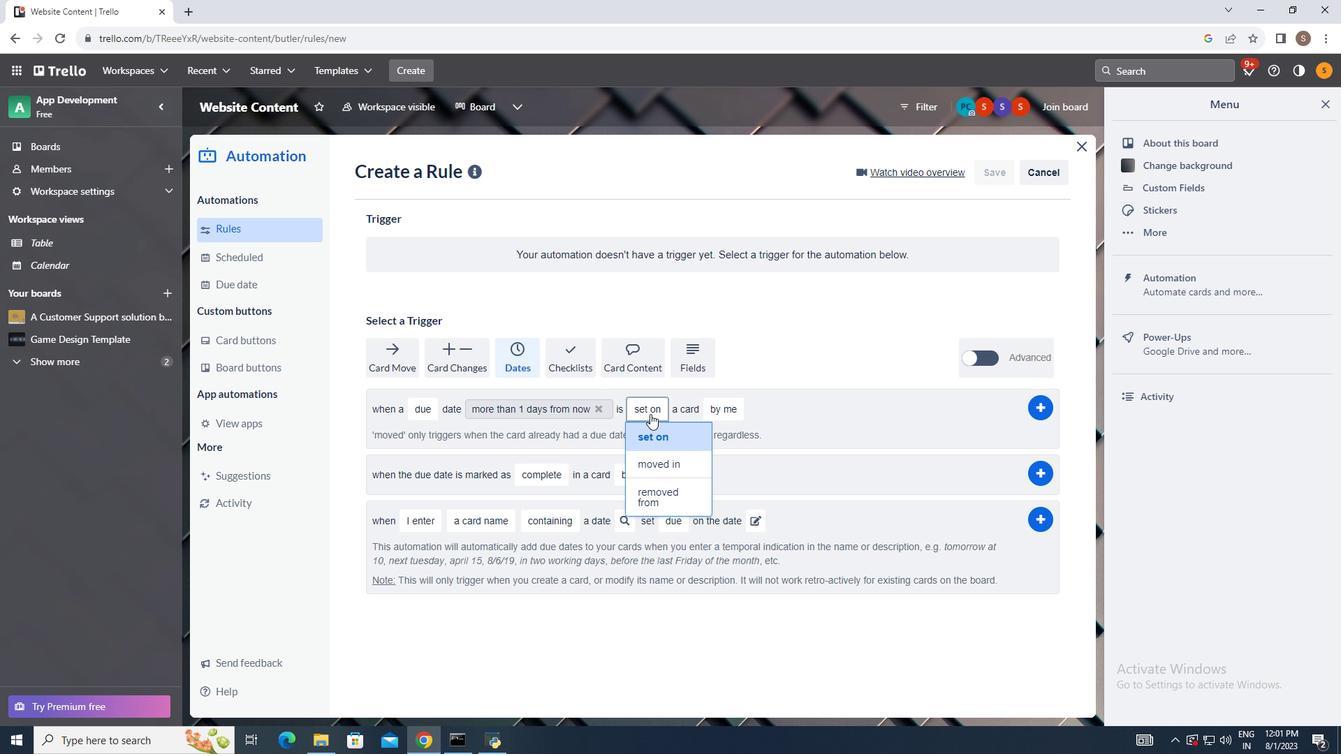 
Action: Mouse pressed left at (648, 424)
Screenshot: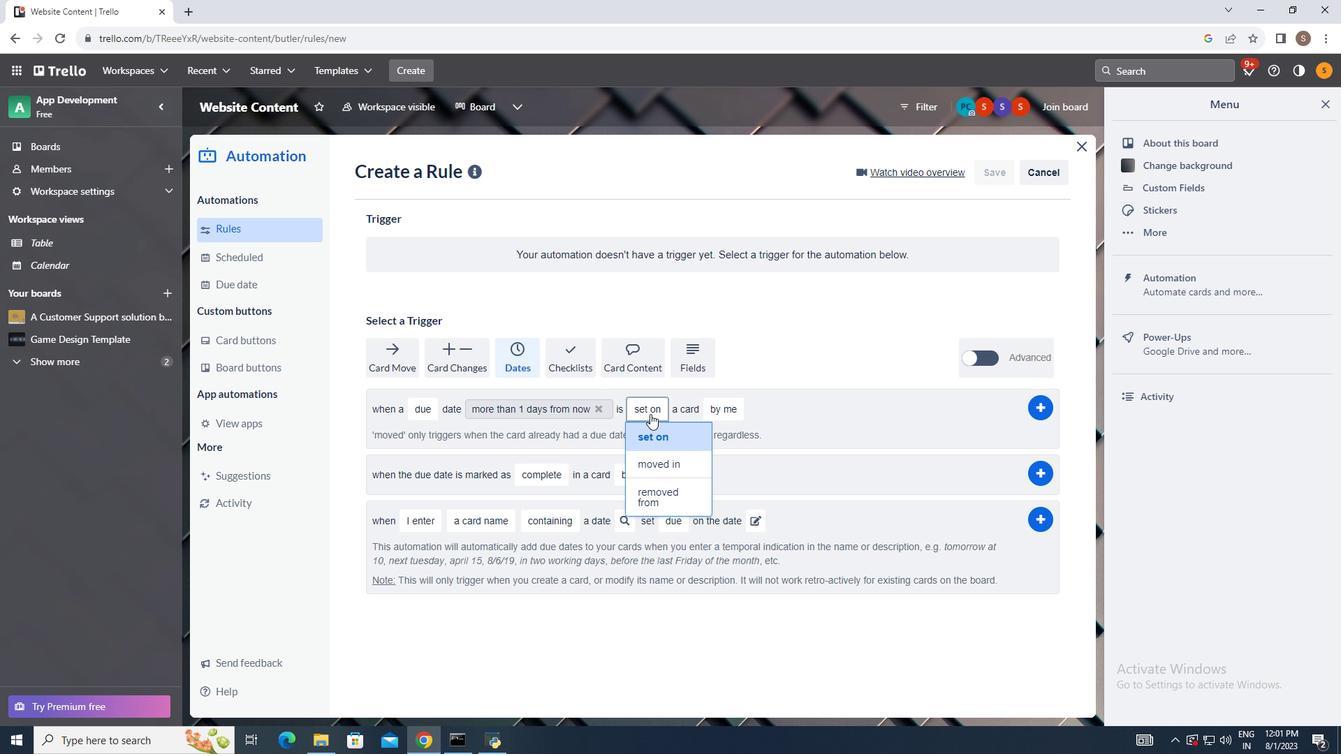 
Action: Mouse moved to (666, 497)
Screenshot: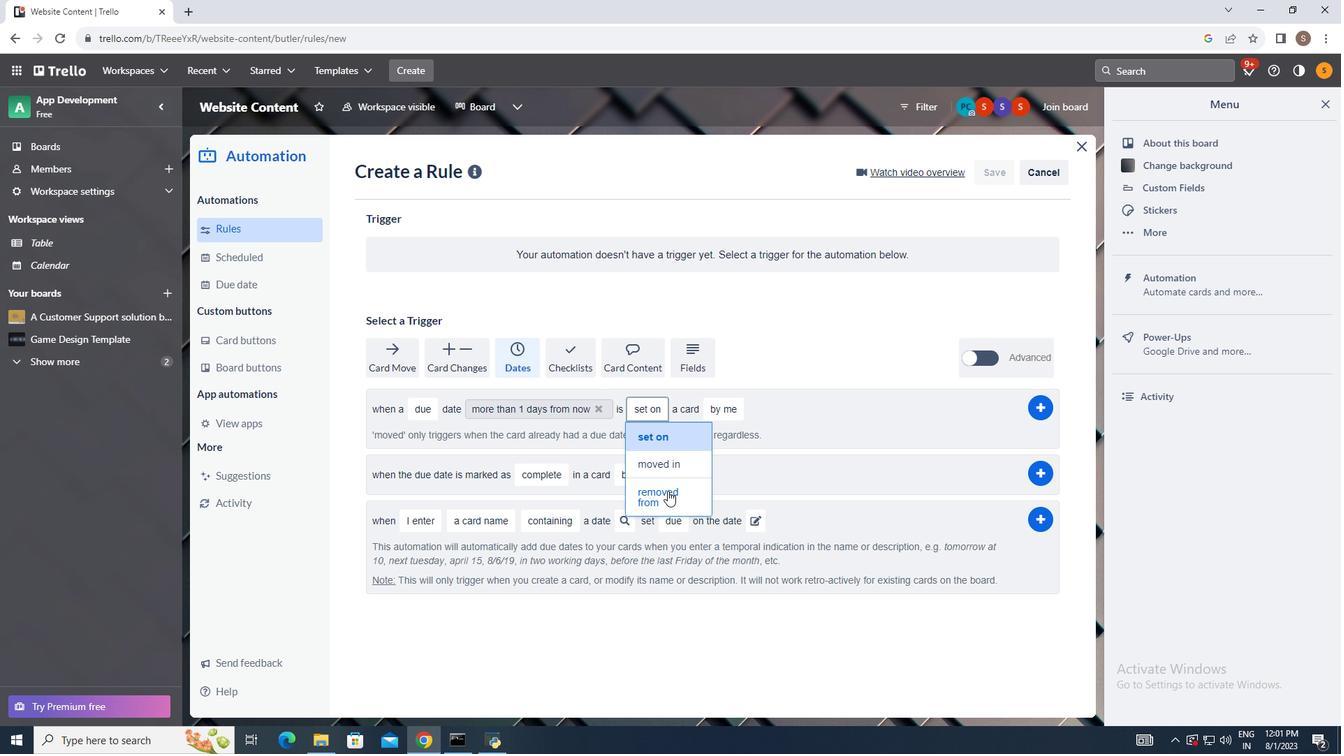 
Action: Mouse pressed left at (666, 497)
Screenshot: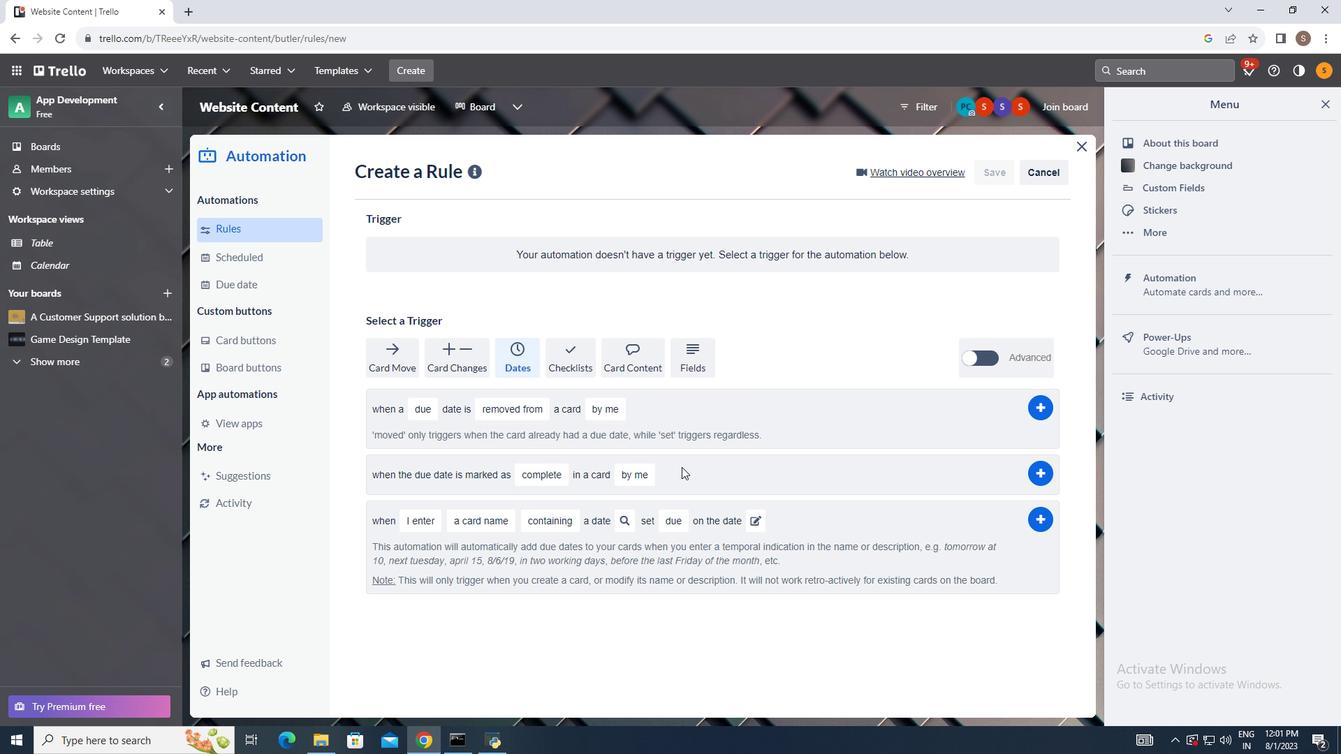 
Action: Mouse moved to (614, 424)
Screenshot: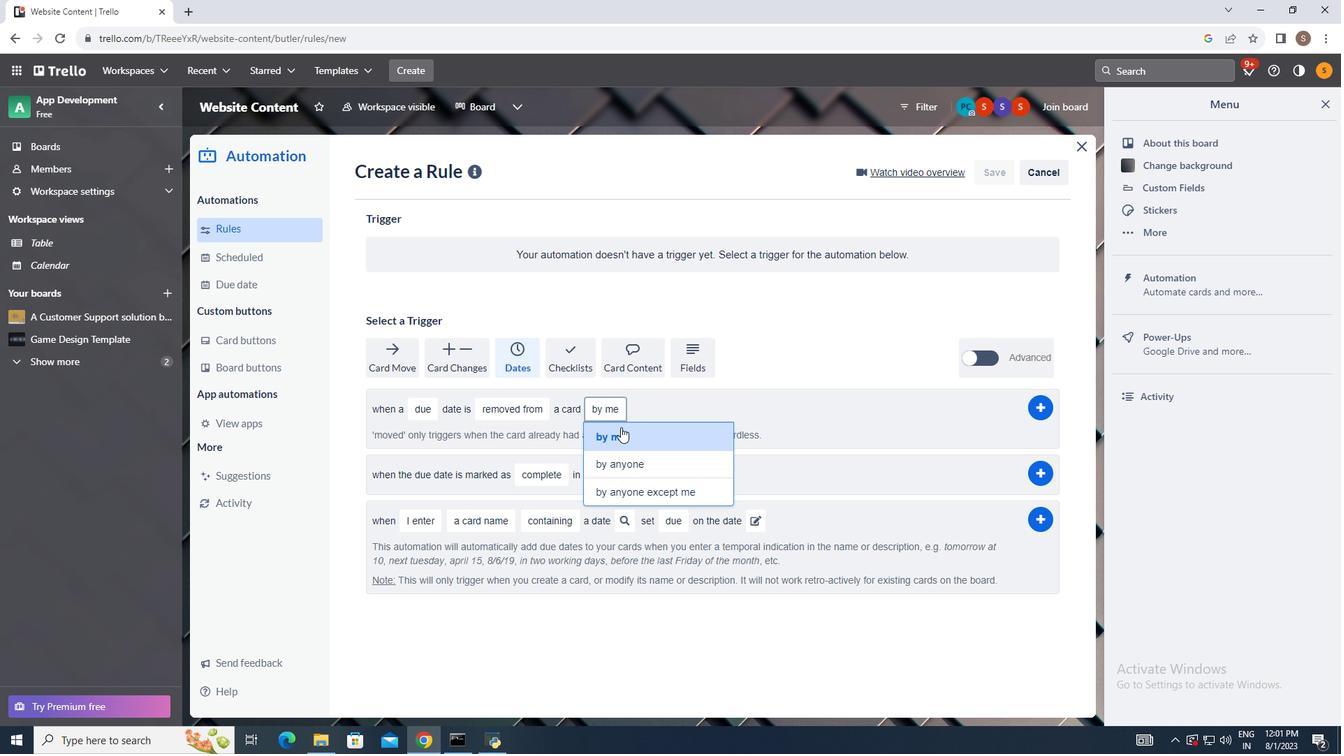 
Action: Mouse pressed left at (614, 424)
Screenshot: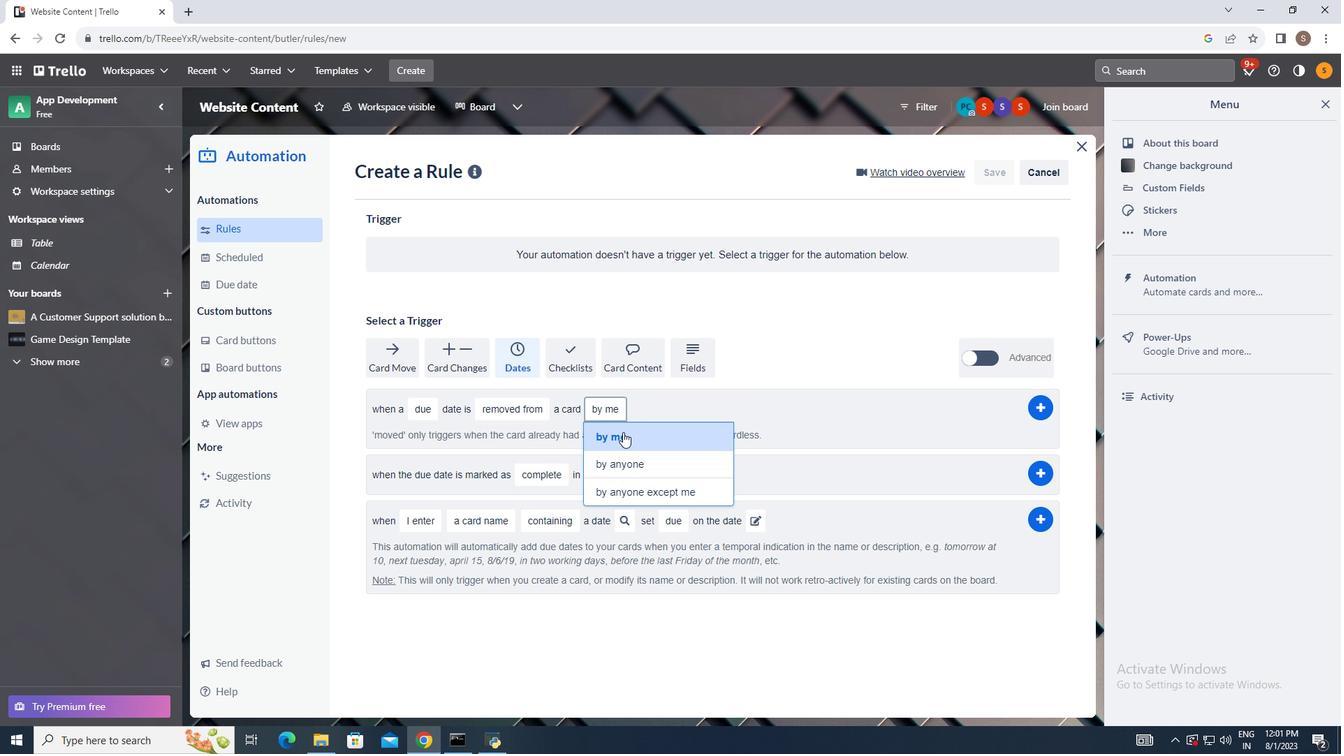
Action: Mouse moved to (621, 442)
Screenshot: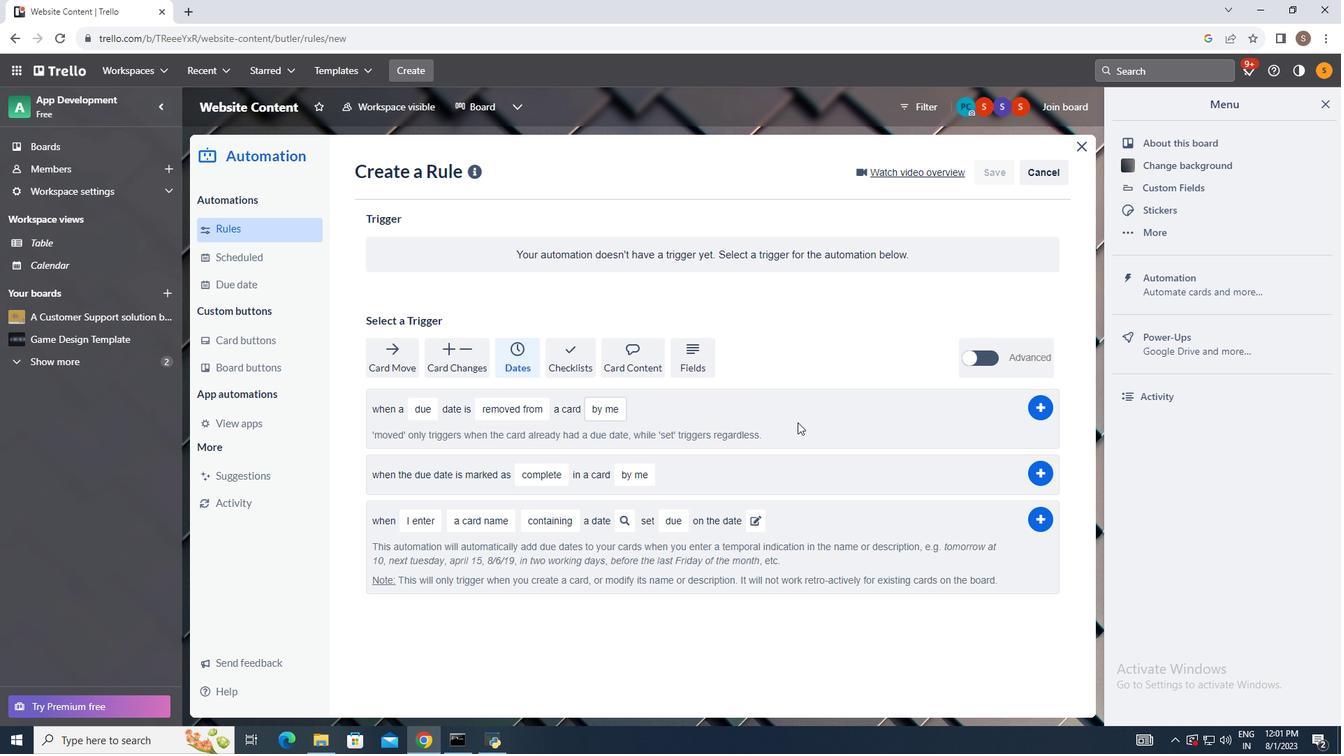 
Action: Mouse pressed left at (621, 442)
Screenshot: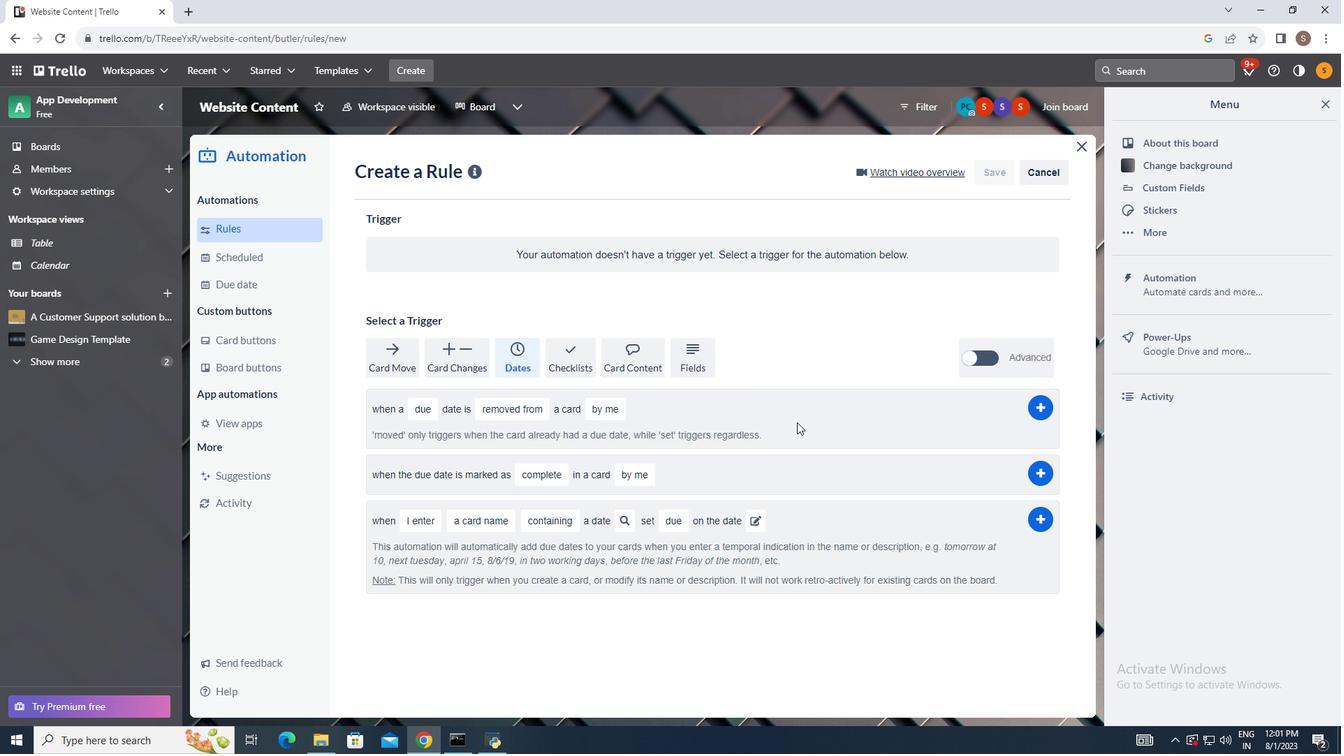 
Action: Mouse moved to (1038, 413)
Screenshot: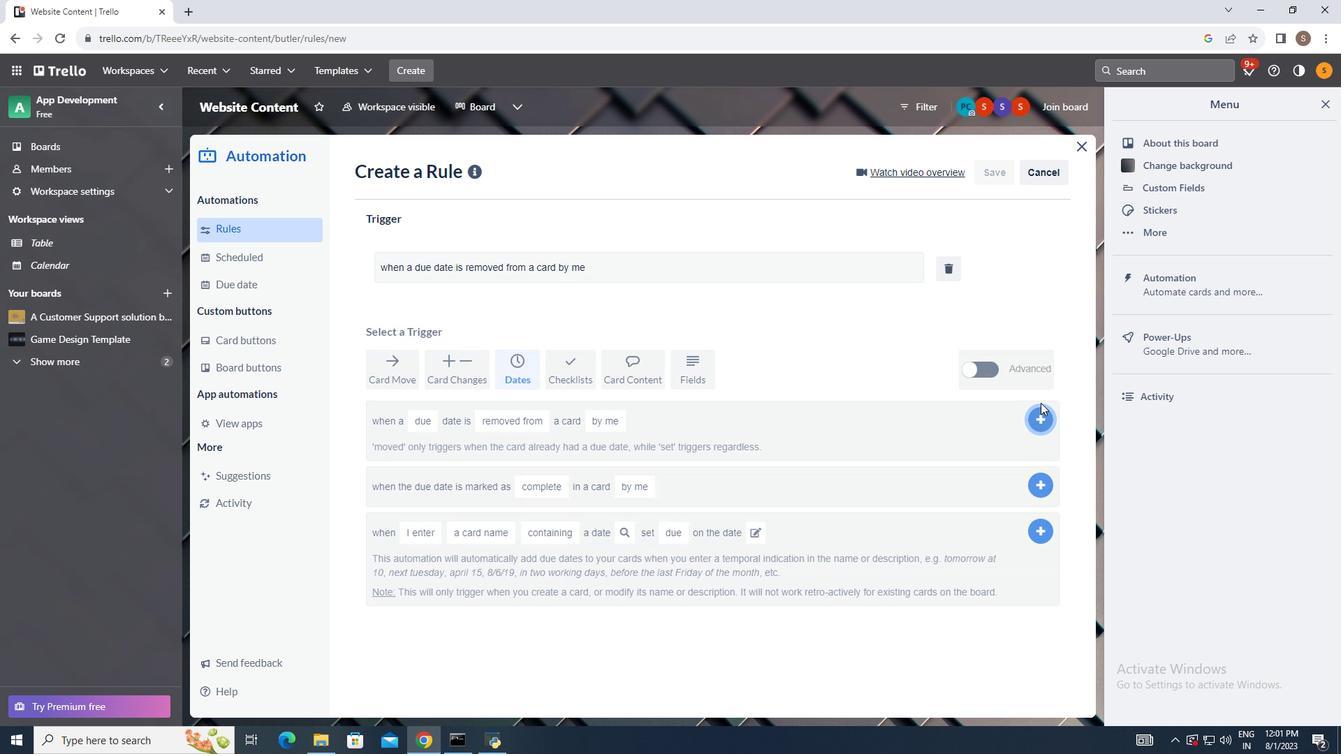 
Action: Mouse pressed left at (1038, 413)
Screenshot: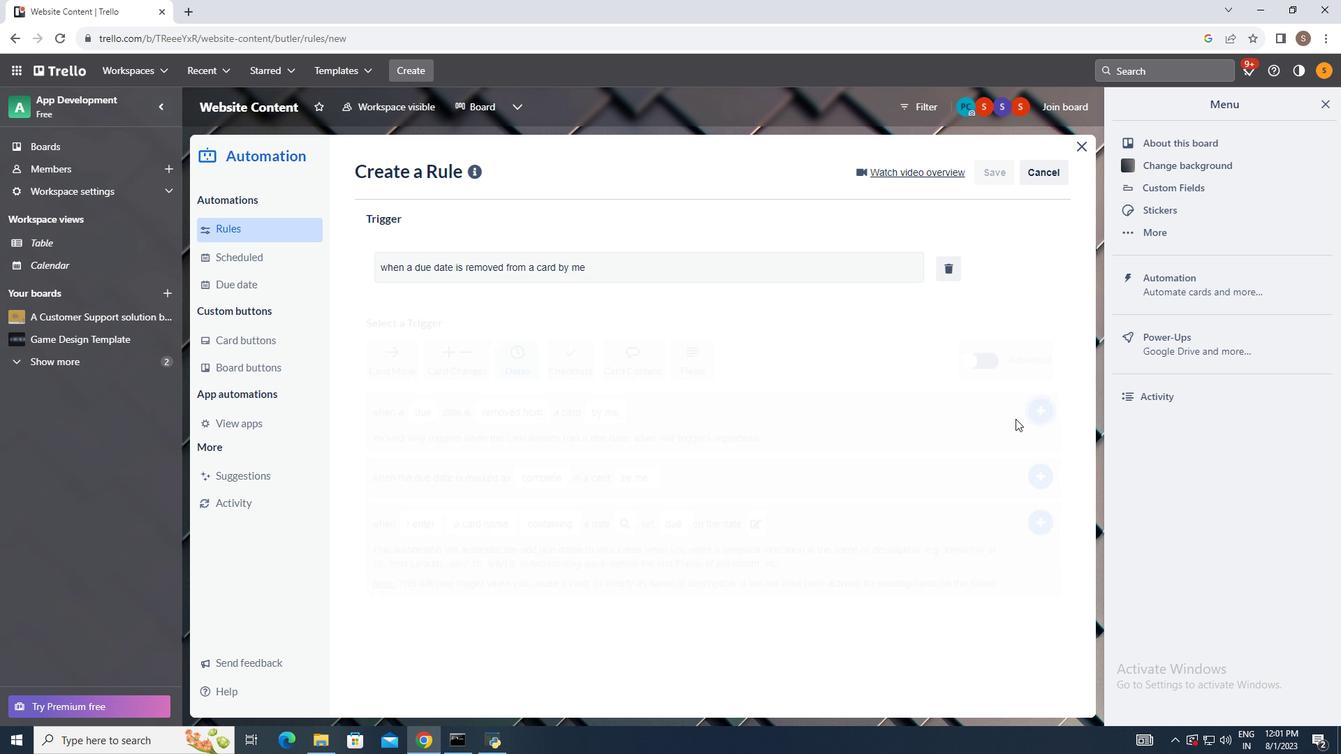 
Action: Mouse moved to (839, 440)
Screenshot: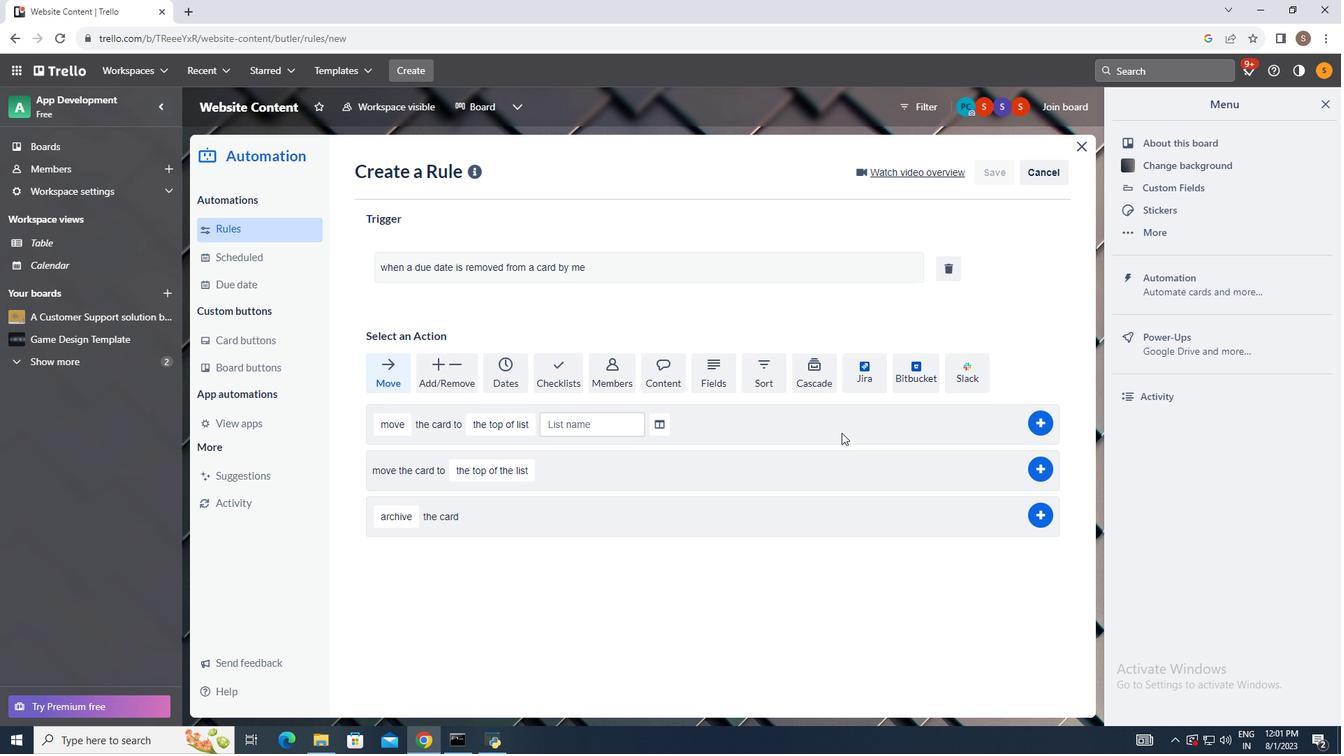 
